 Task: Open Card Career Development Planning in Board IT Risk Management to Workspace Computer Networking and add a team member Softage.1@softage.net, a label Blue, a checklist Brand Storytelling, an attachment from your computer, a color Blue and finally, add a card description 'Create and send out employee engagement survey on company culture' and a comment 'Since this item requires input from multiple team members, let us make sure everyone is on the same page before moving forward.'. Add a start date 'Jan 05, 1900' with a due date 'Jan 12, 1900'
Action: Mouse moved to (110, 56)
Screenshot: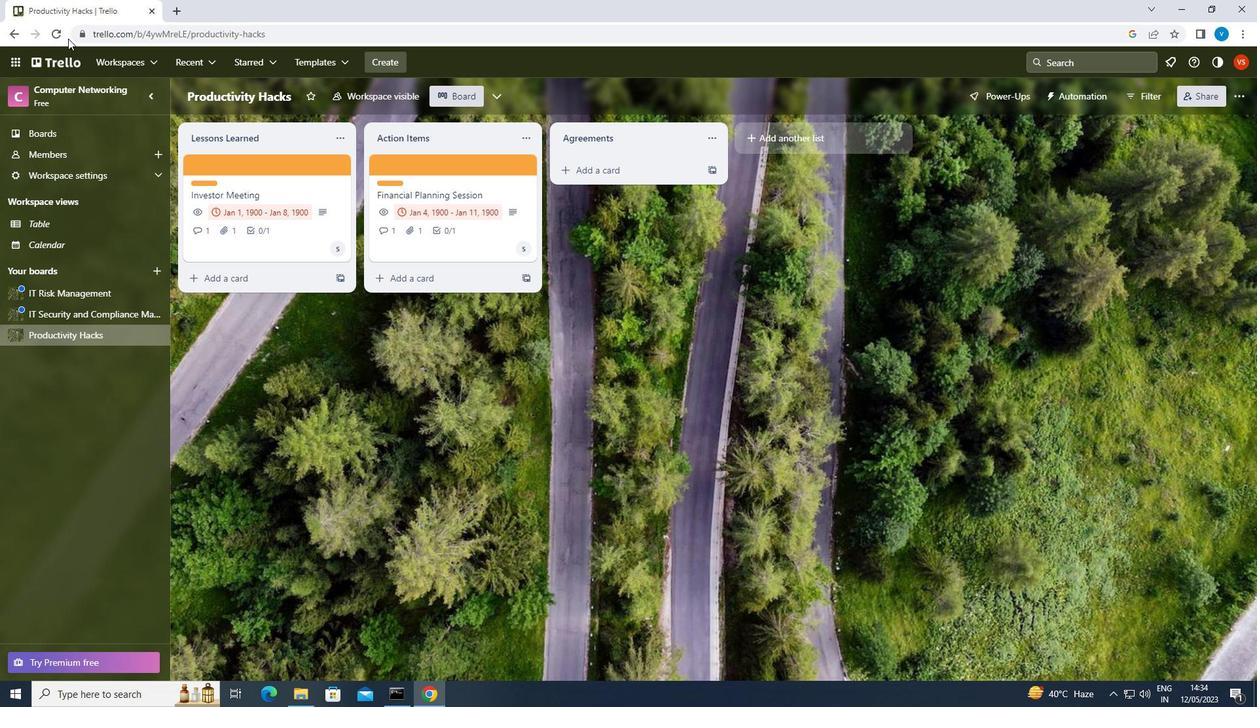 
Action: Mouse pressed left at (110, 56)
Screenshot: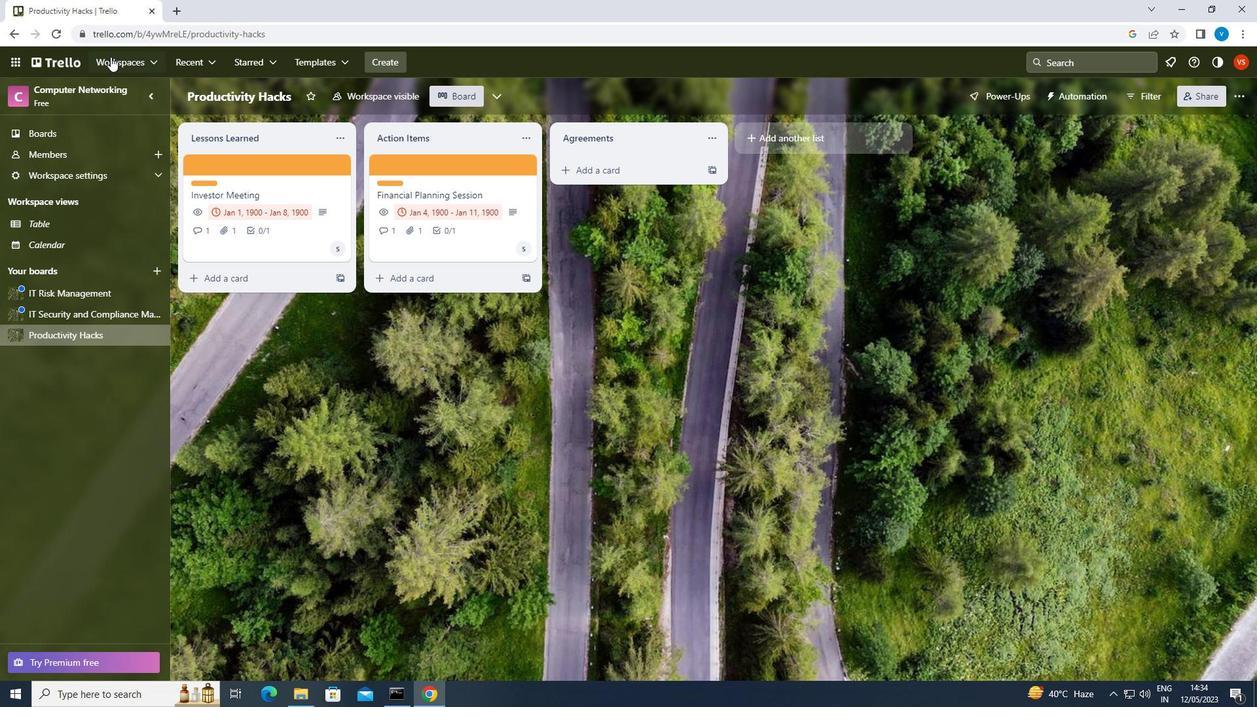 
Action: Mouse moved to (182, 387)
Screenshot: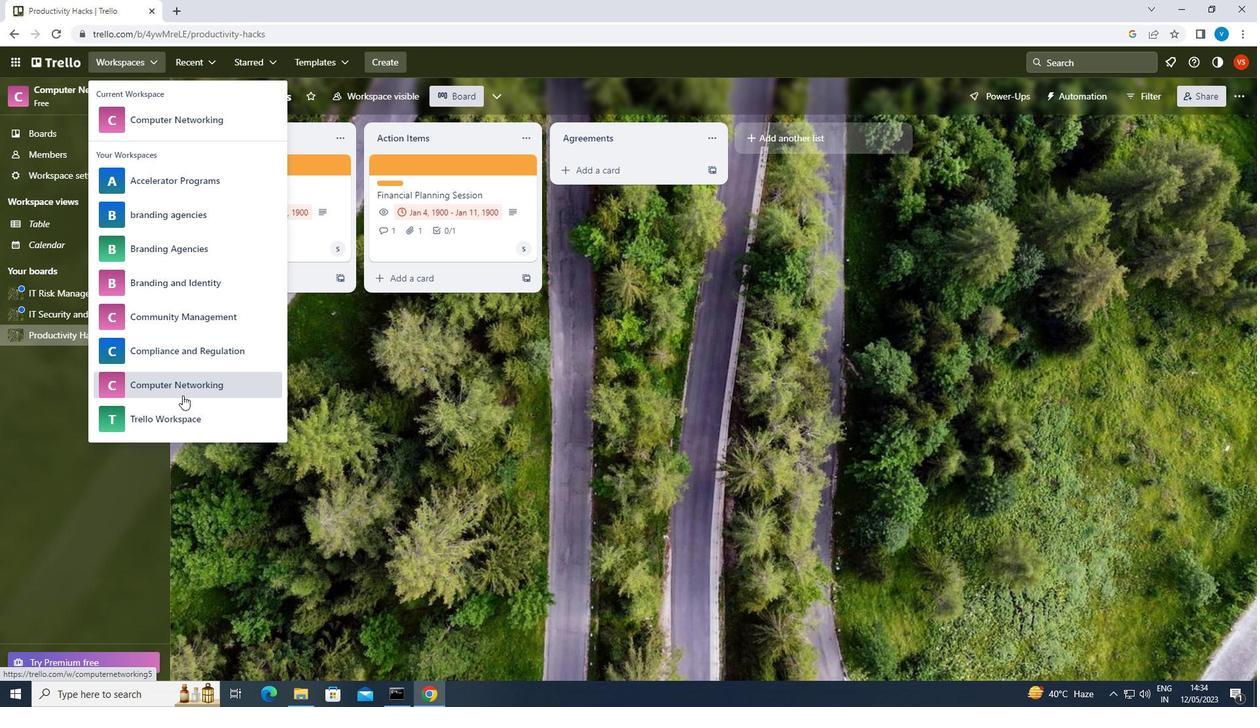 
Action: Mouse pressed left at (182, 387)
Screenshot: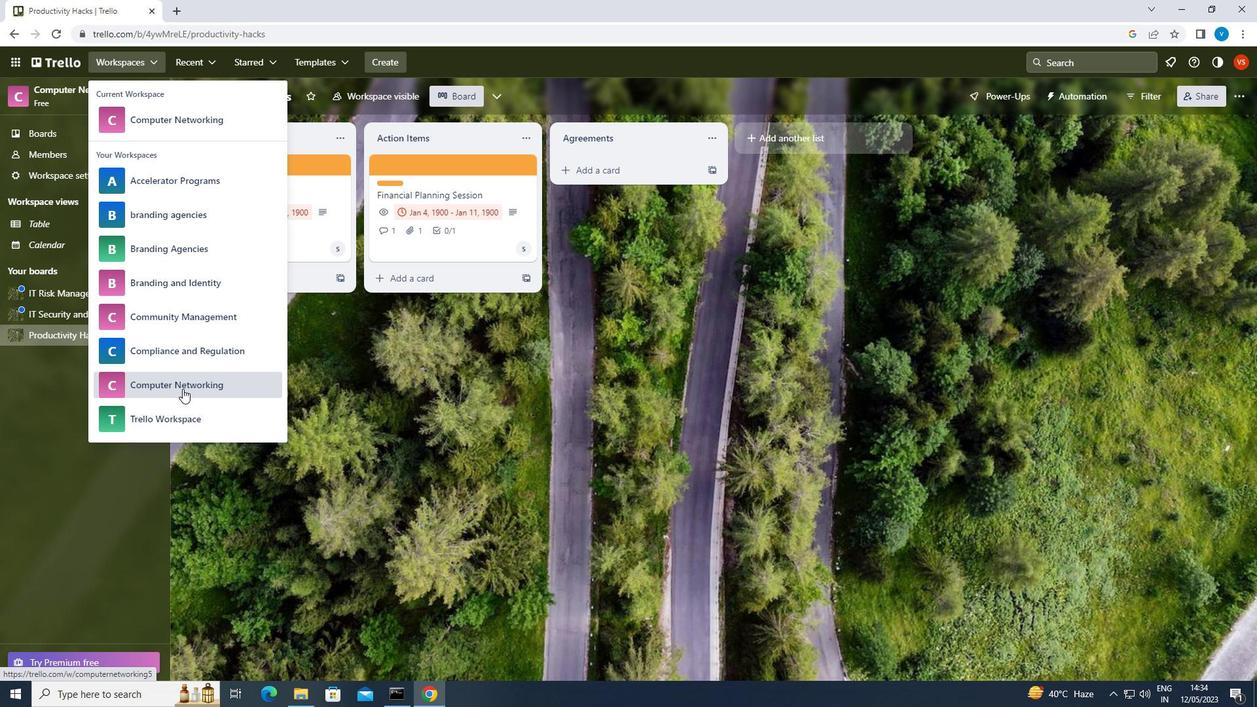 
Action: Mouse moved to (968, 531)
Screenshot: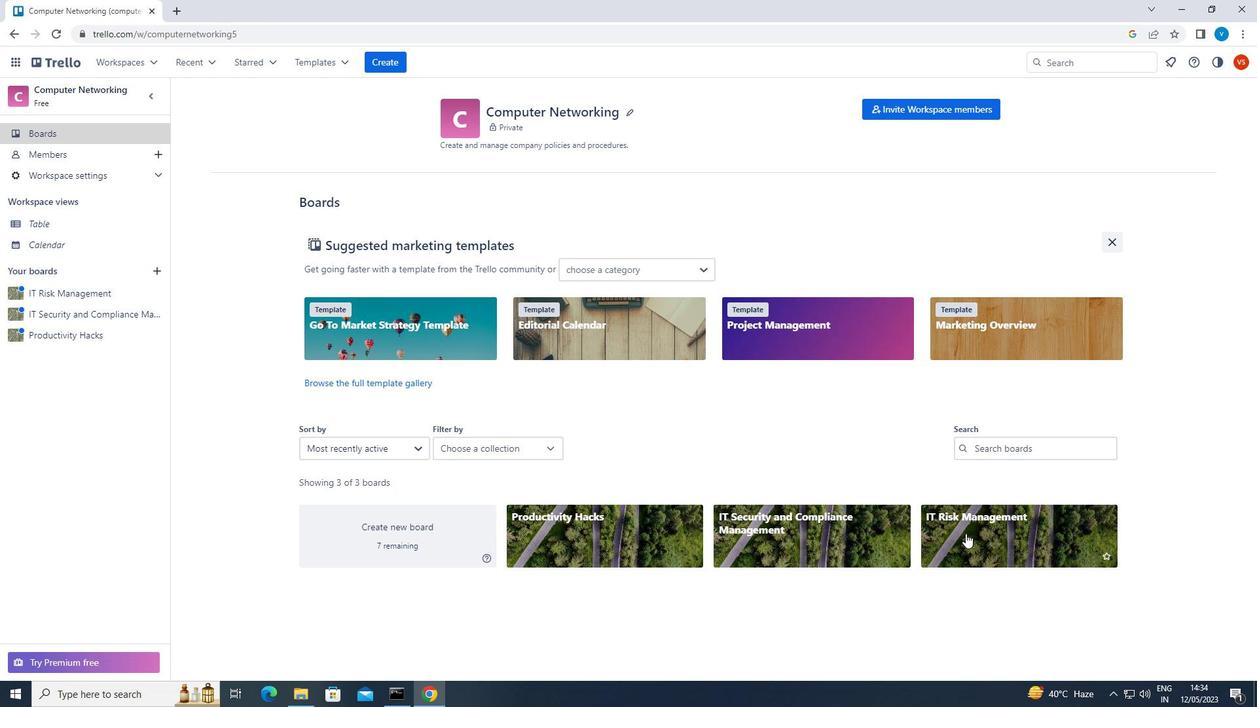 
Action: Mouse pressed left at (968, 531)
Screenshot: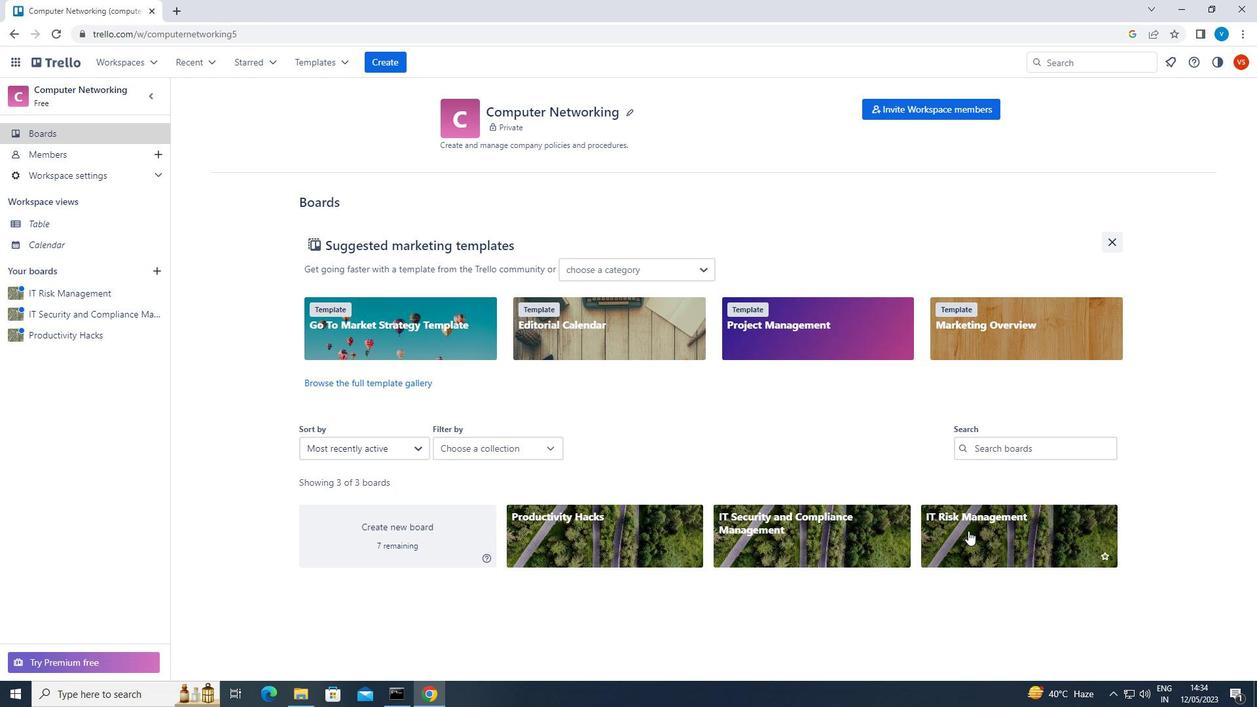 
Action: Mouse moved to (481, 163)
Screenshot: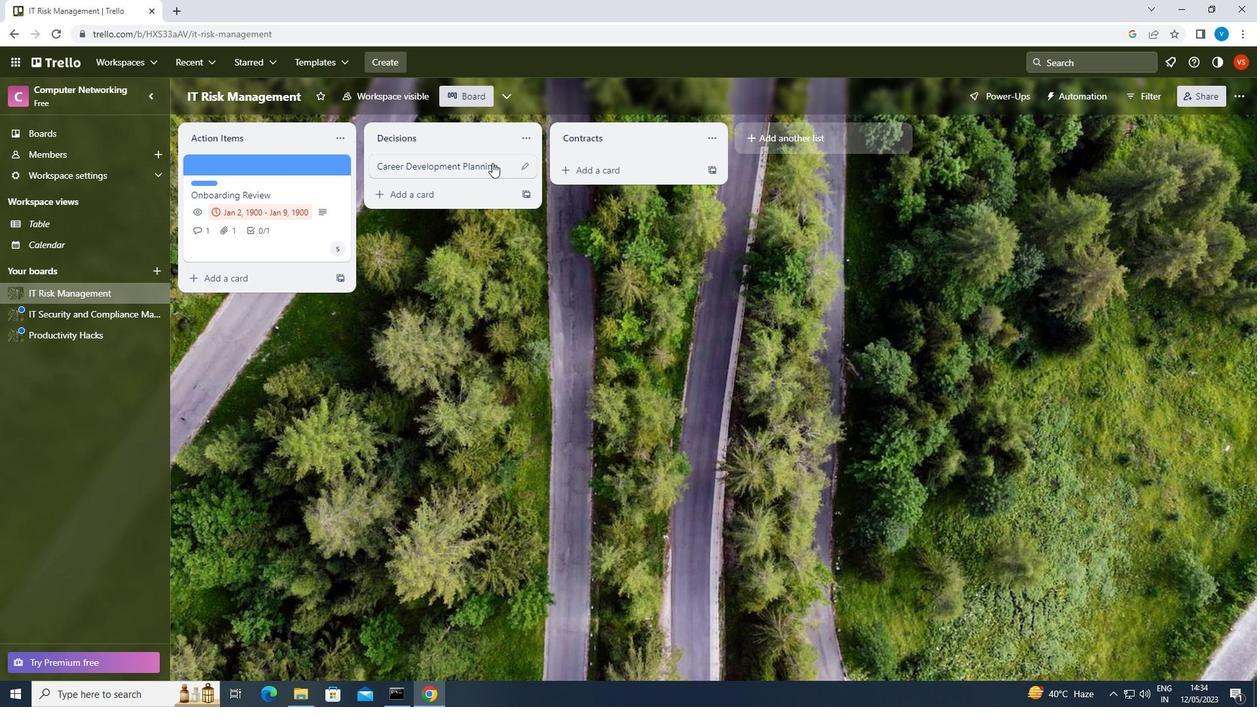 
Action: Mouse pressed left at (481, 163)
Screenshot: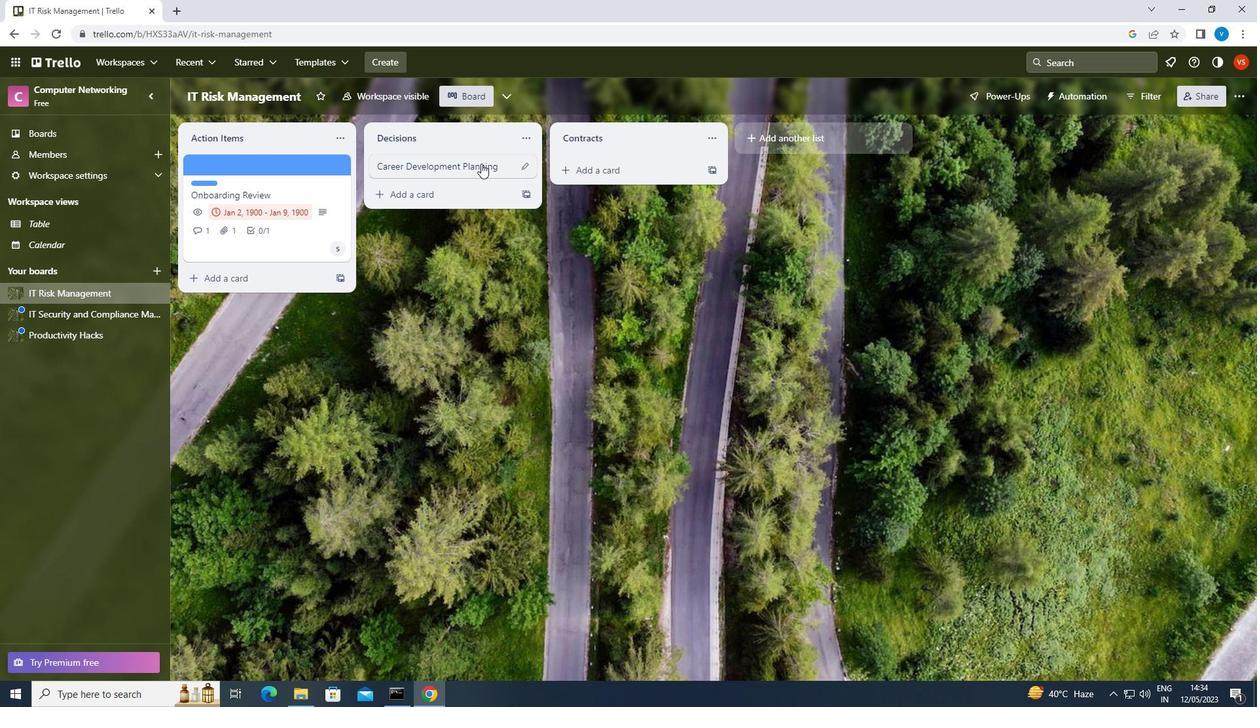 
Action: Mouse moved to (804, 215)
Screenshot: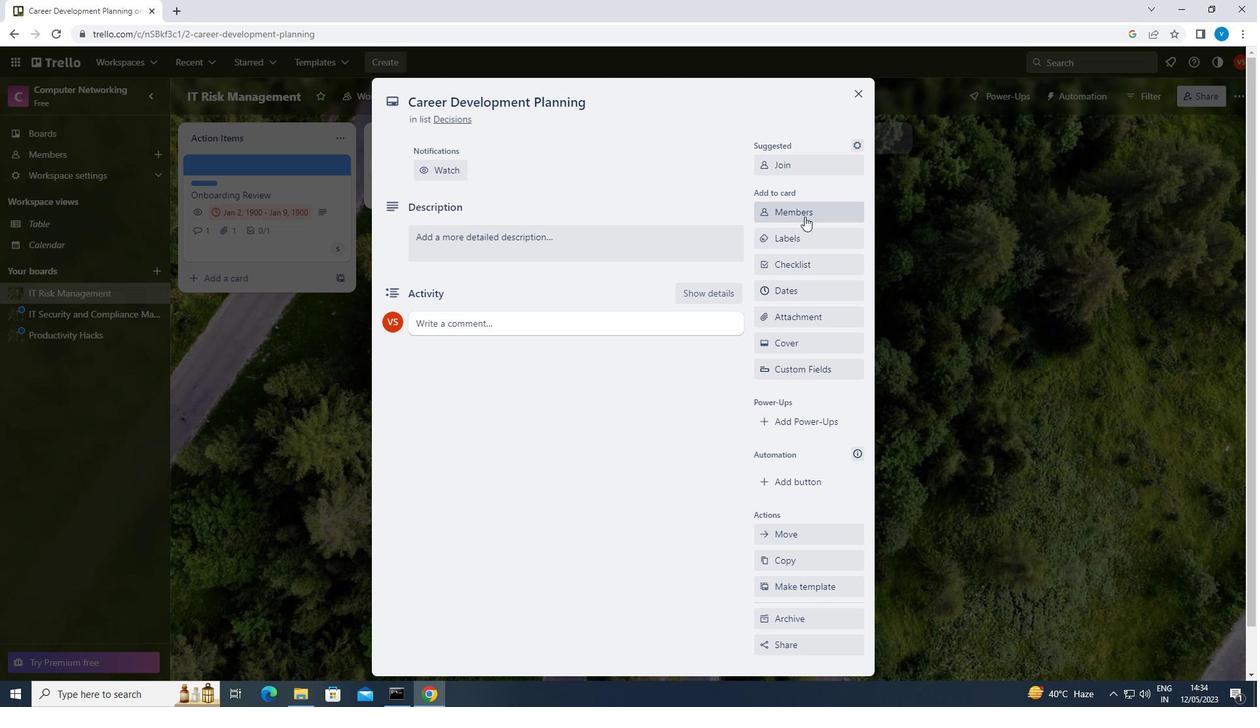 
Action: Mouse pressed left at (804, 215)
Screenshot: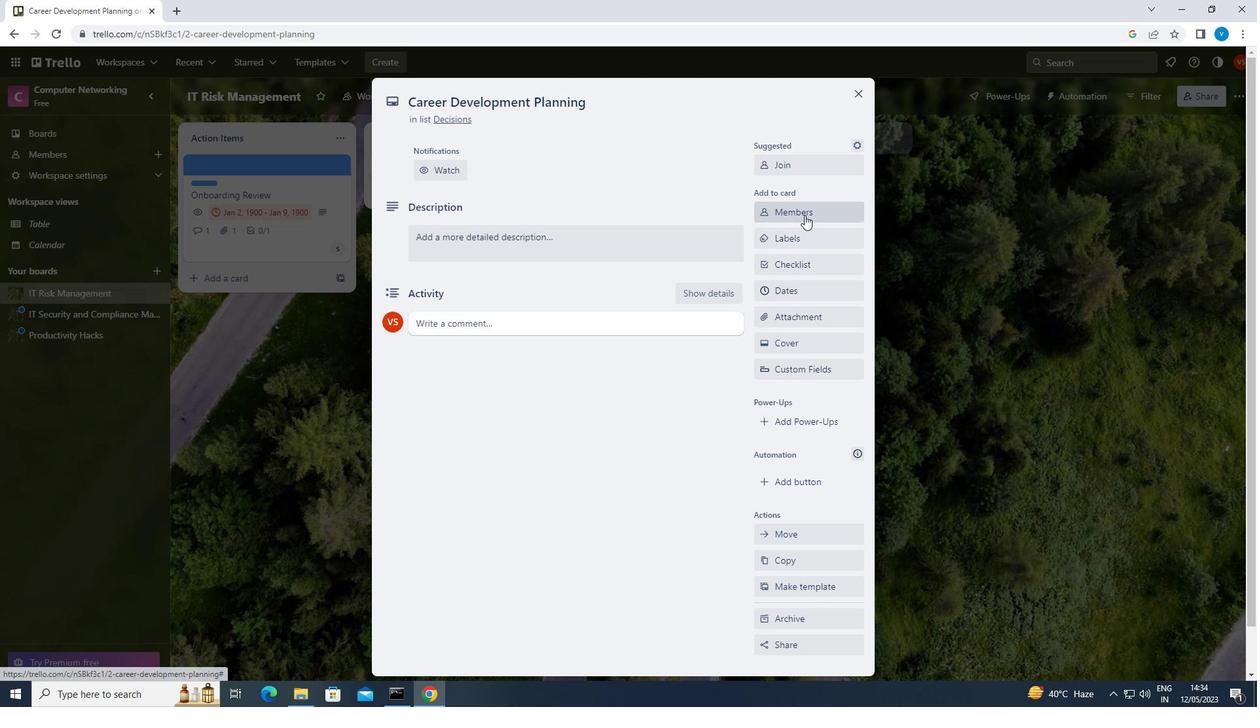 
Action: Key pressed <Key.shift>SOFTAGE.1<Key.shift>@SOFTAGE.NET
Screenshot: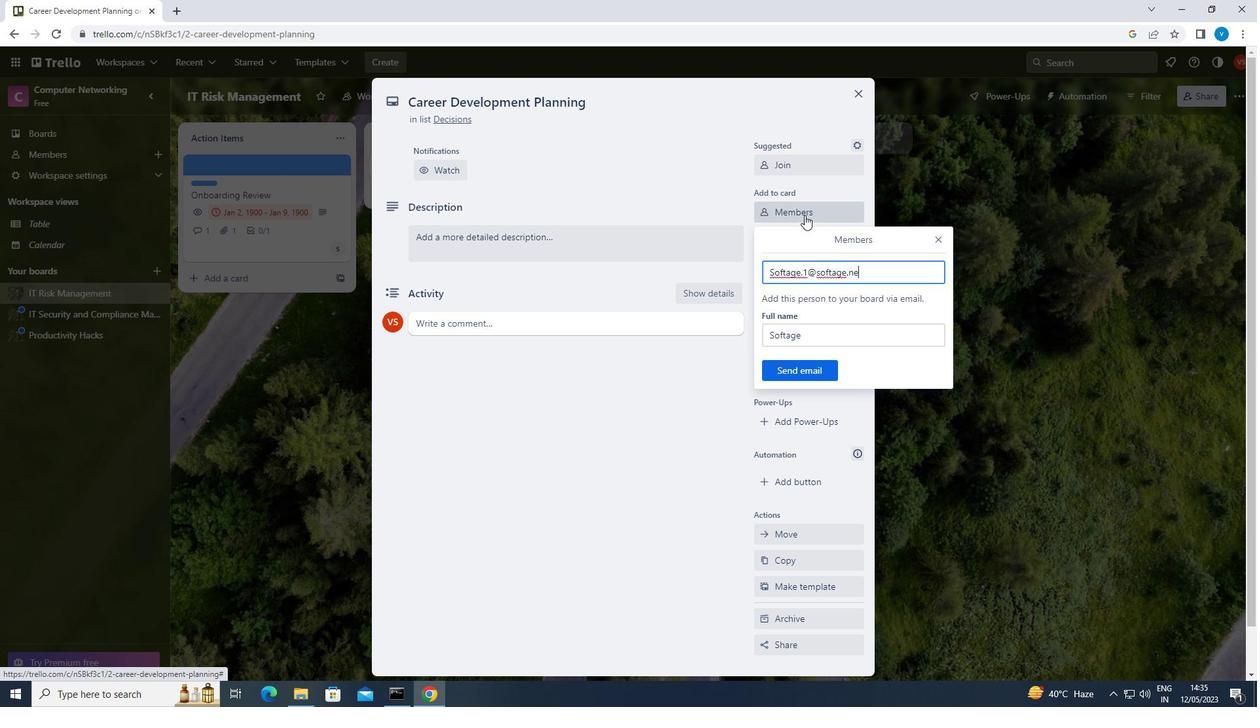 
Action: Mouse moved to (806, 376)
Screenshot: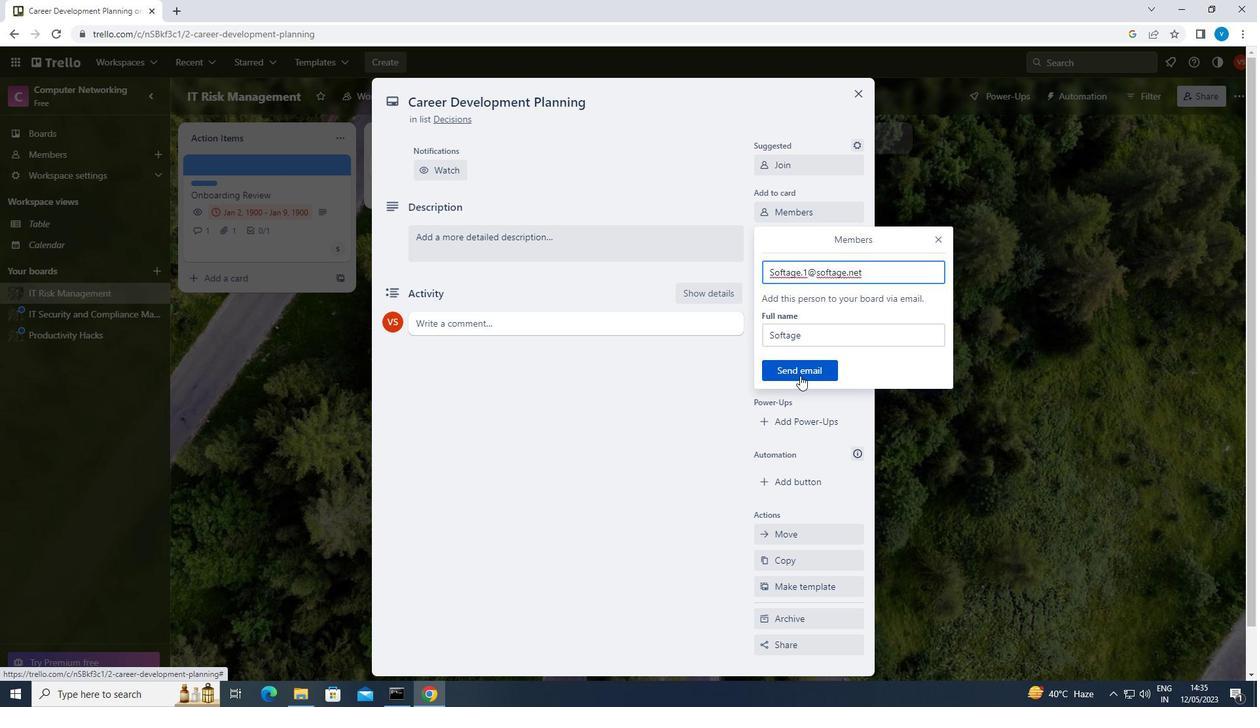 
Action: Mouse pressed left at (806, 376)
Screenshot: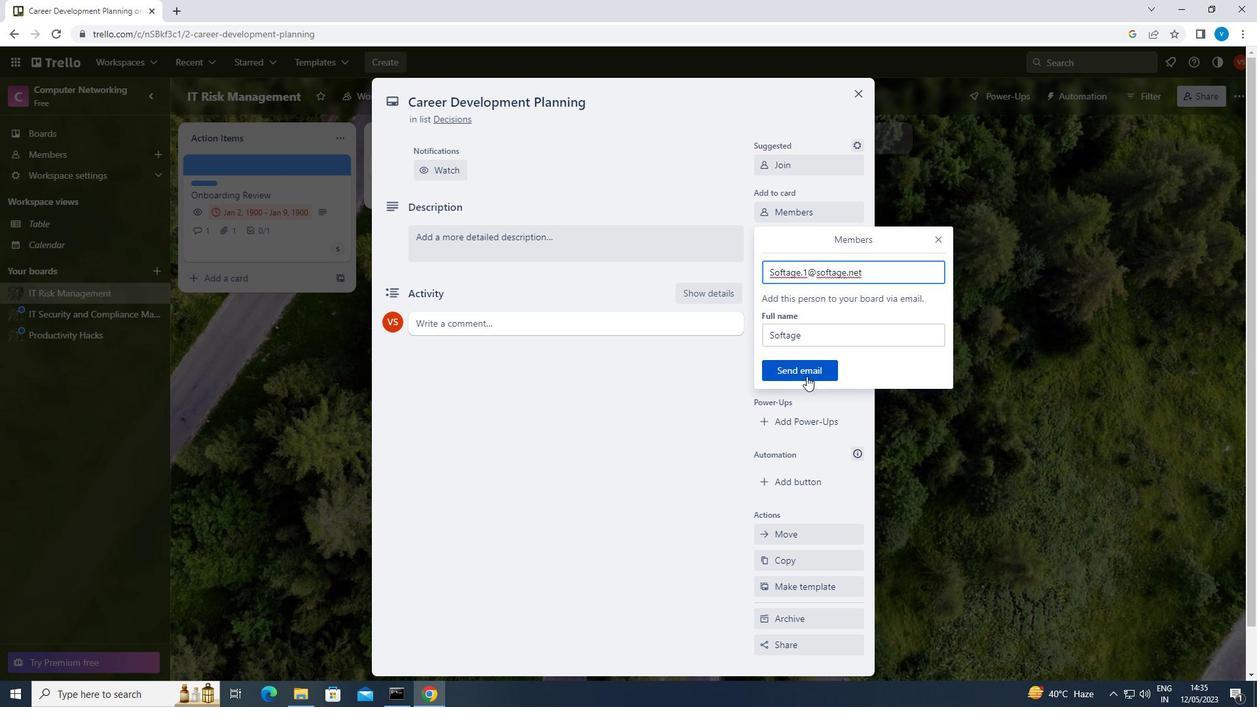 
Action: Mouse moved to (828, 244)
Screenshot: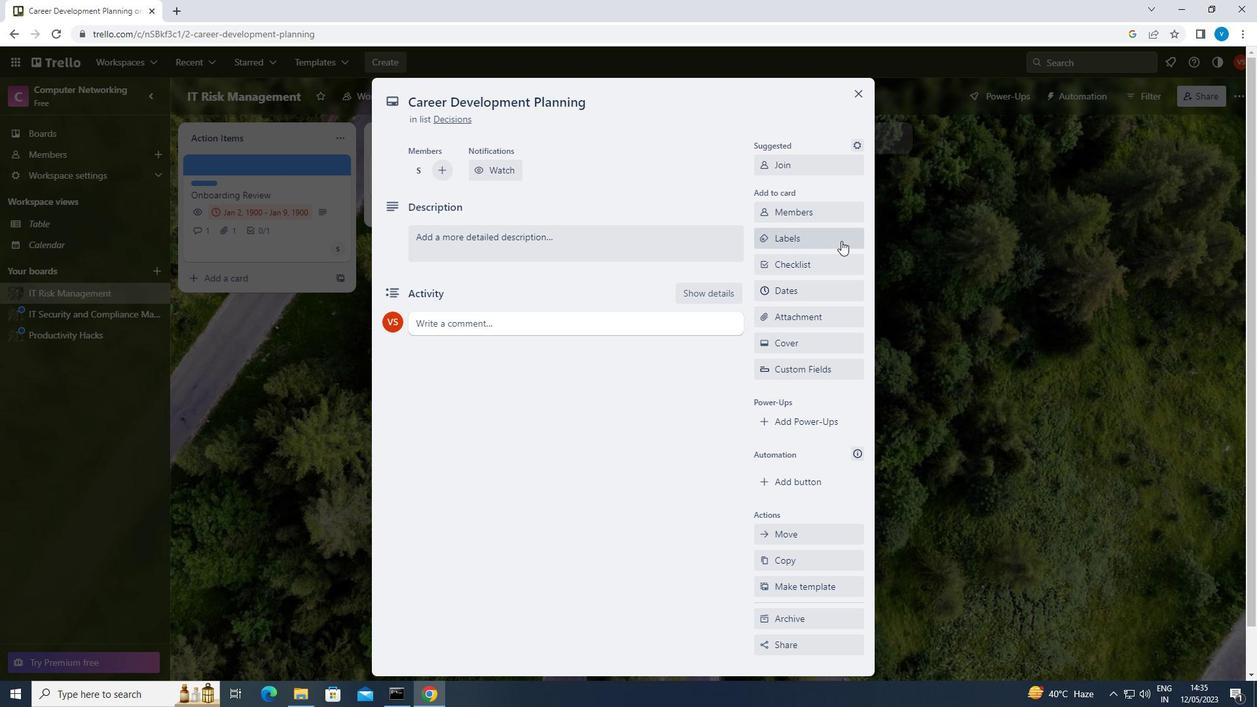 
Action: Mouse pressed left at (828, 244)
Screenshot: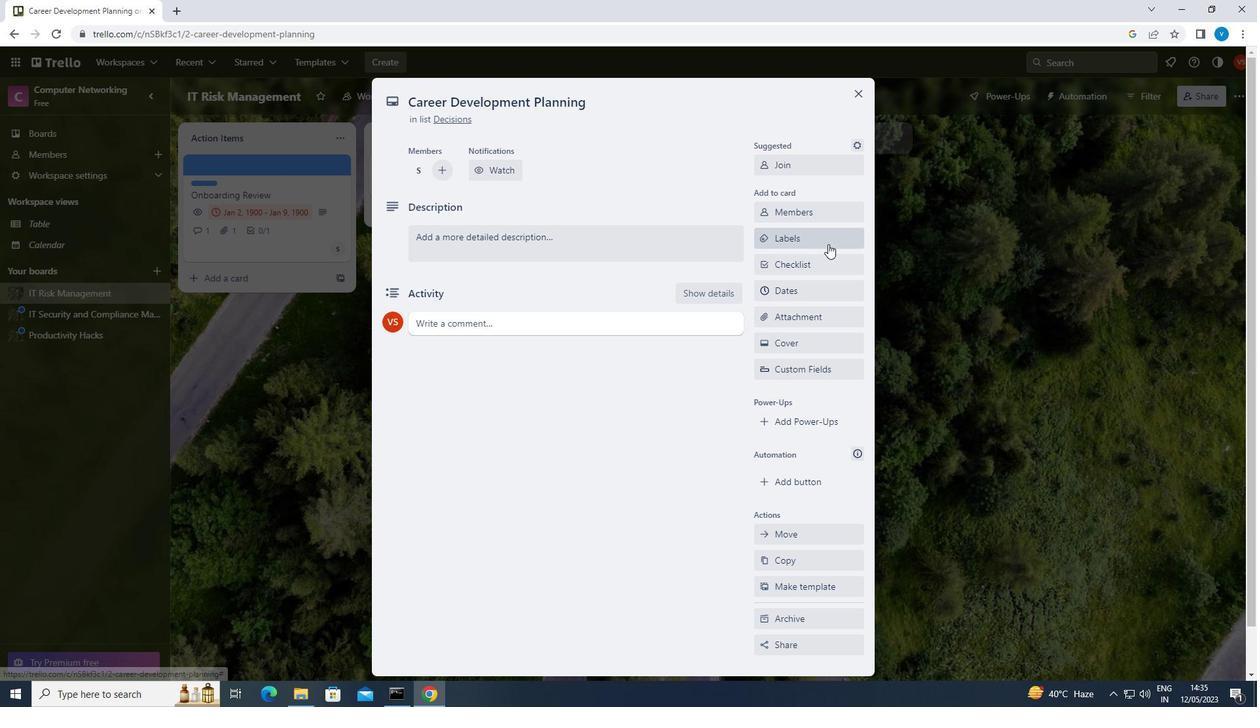 
Action: Mouse moved to (829, 458)
Screenshot: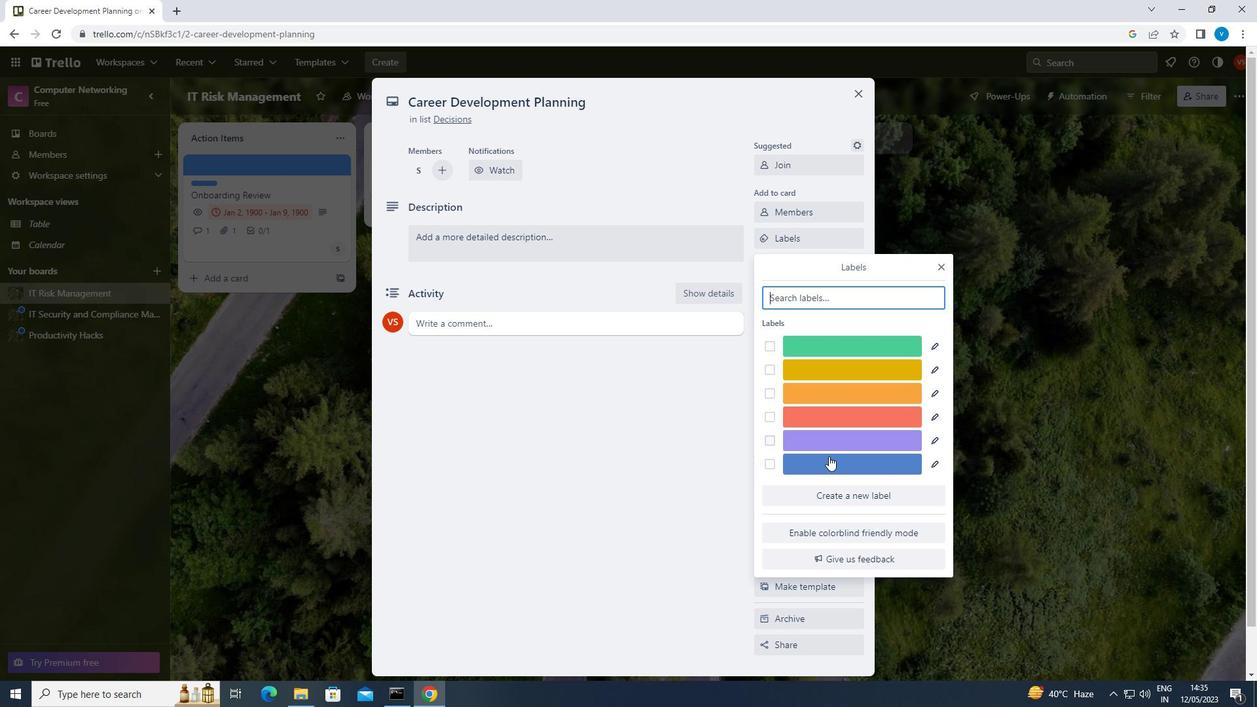 
Action: Mouse pressed left at (829, 458)
Screenshot: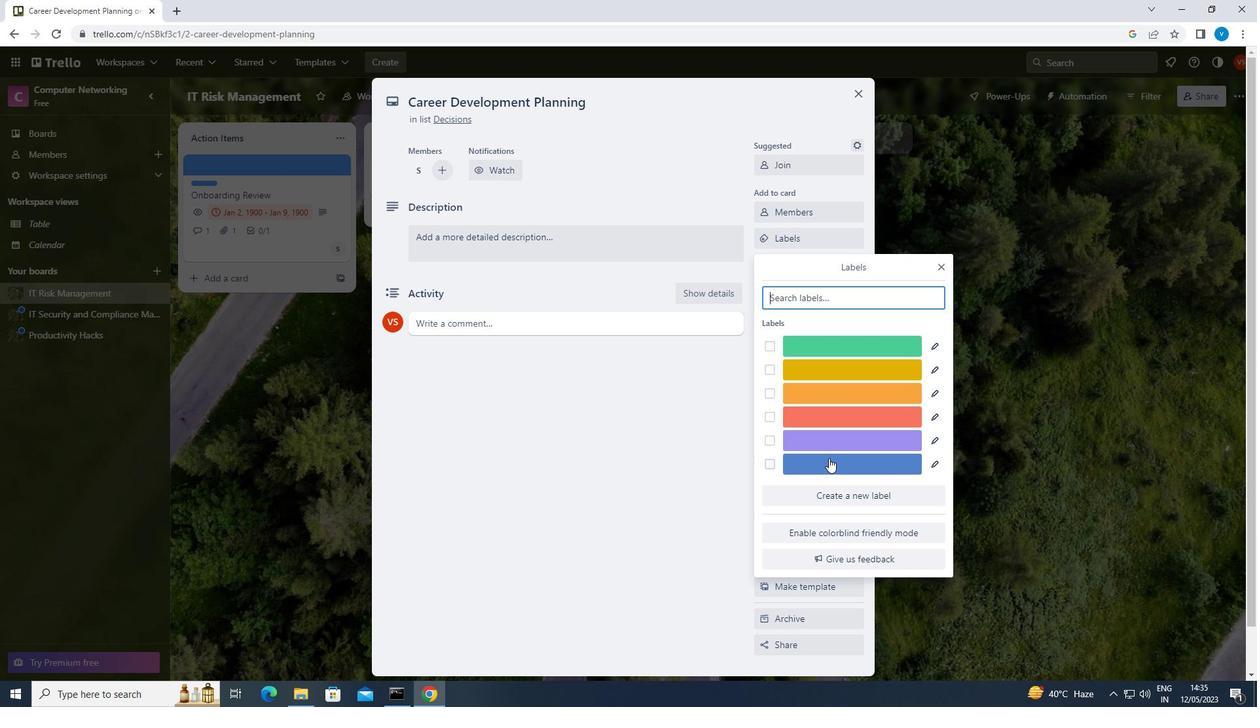
Action: Mouse moved to (942, 267)
Screenshot: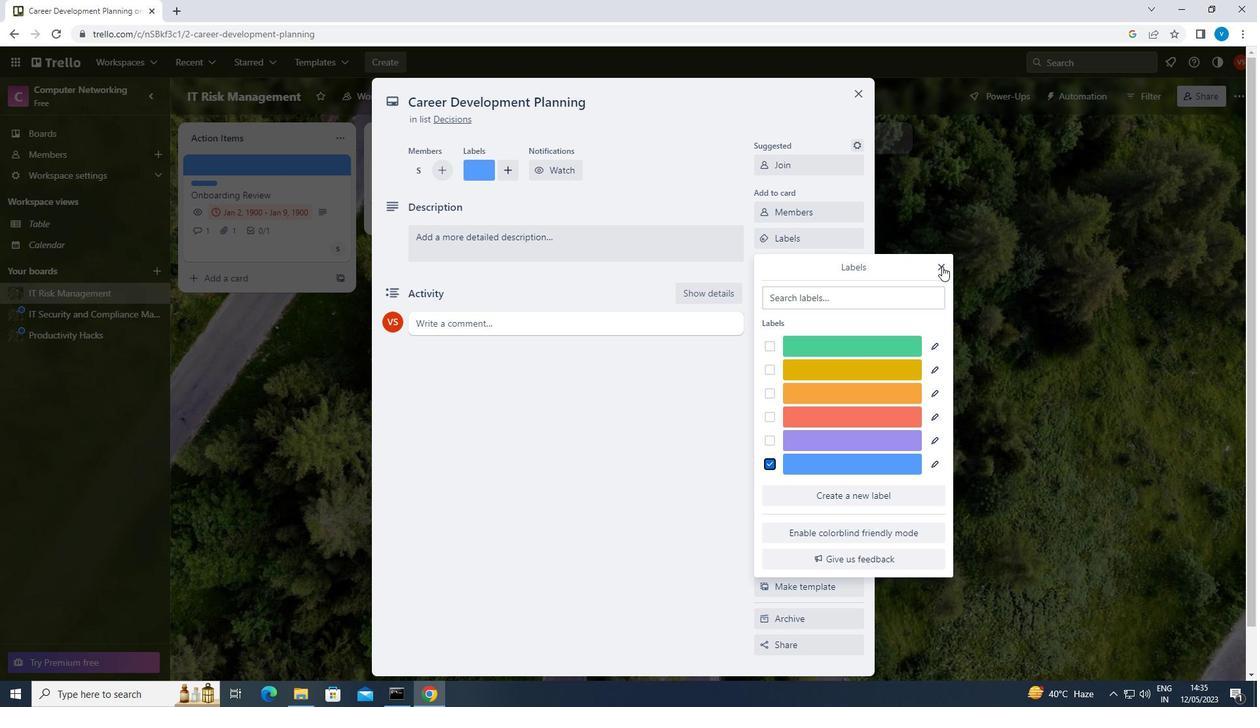 
Action: Mouse pressed left at (942, 267)
Screenshot: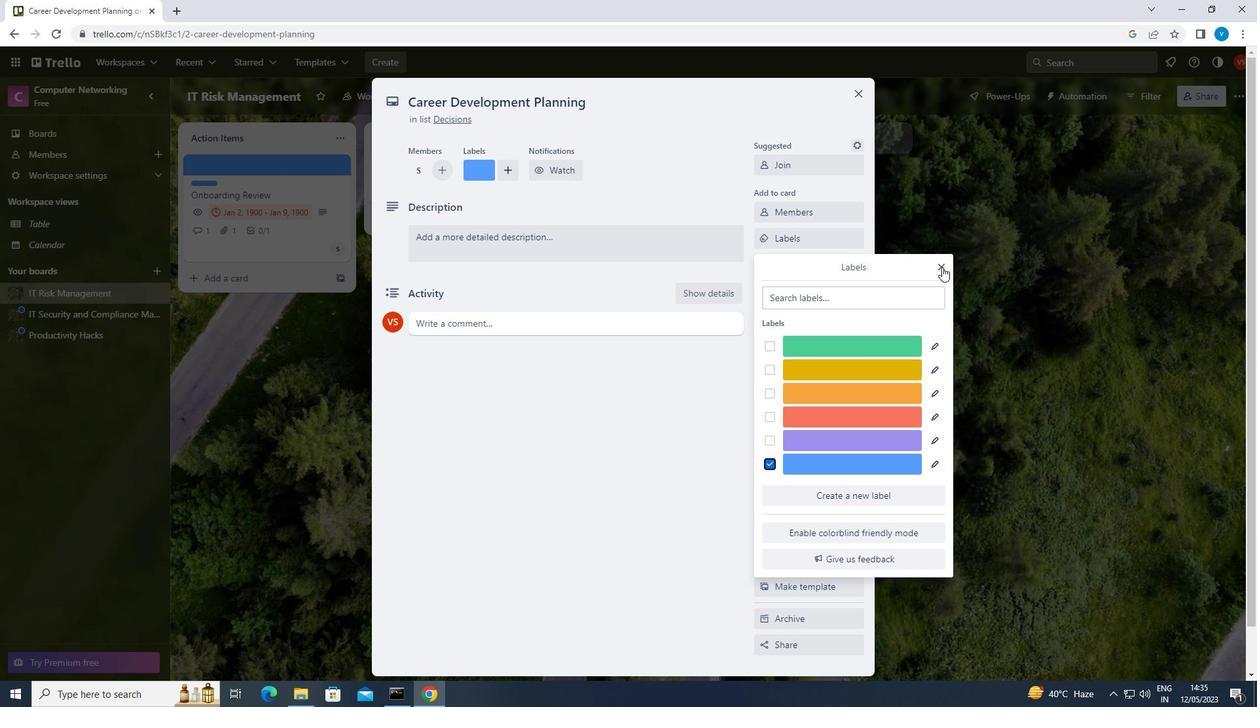 
Action: Mouse moved to (831, 266)
Screenshot: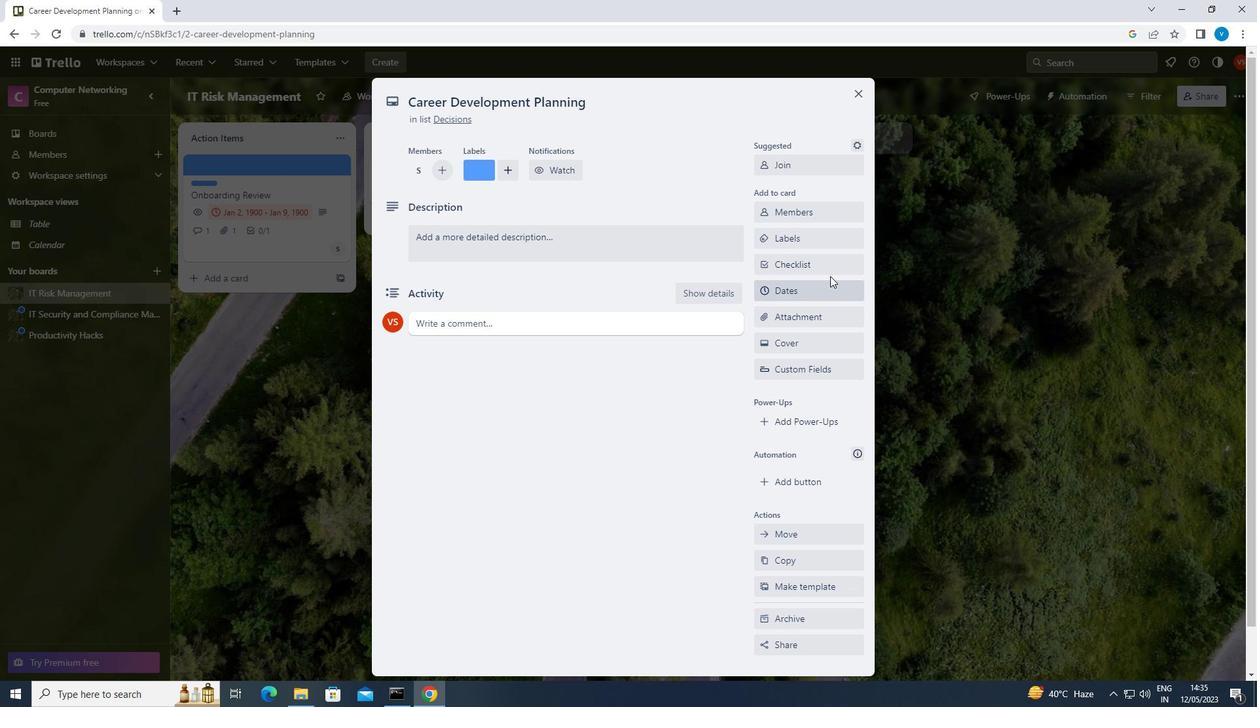 
Action: Mouse pressed left at (831, 266)
Screenshot: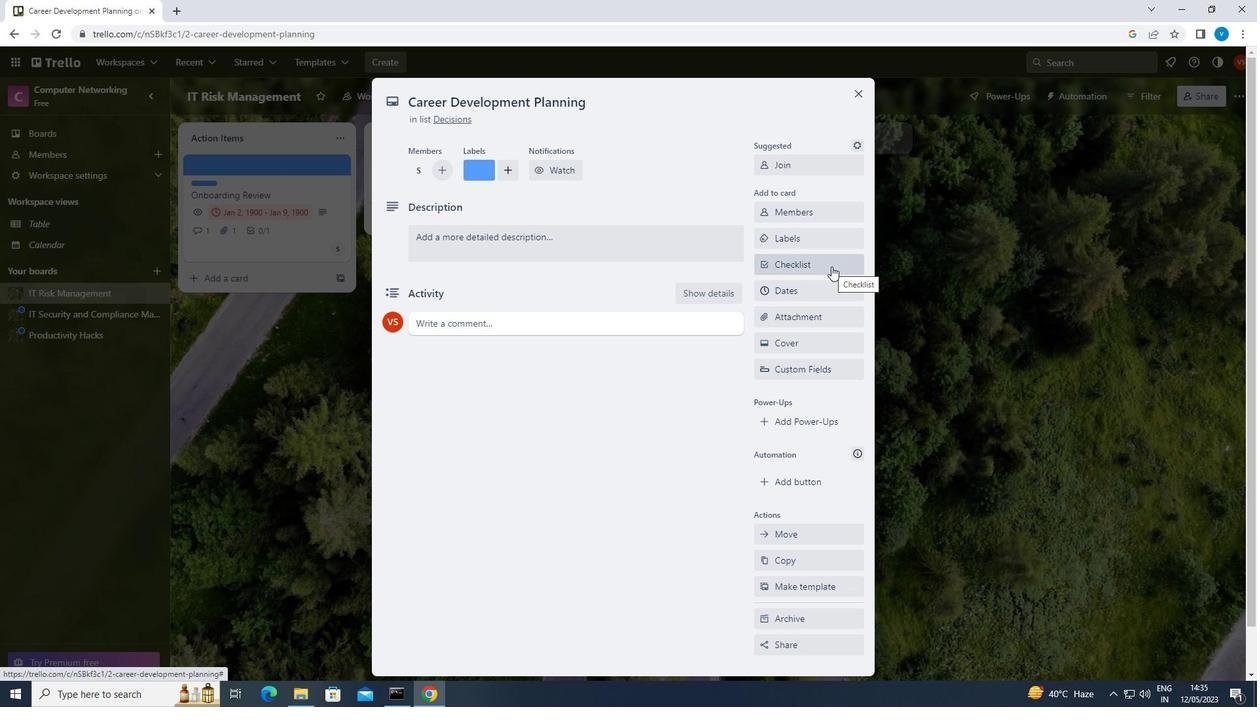 
Action: Mouse moved to (779, 409)
Screenshot: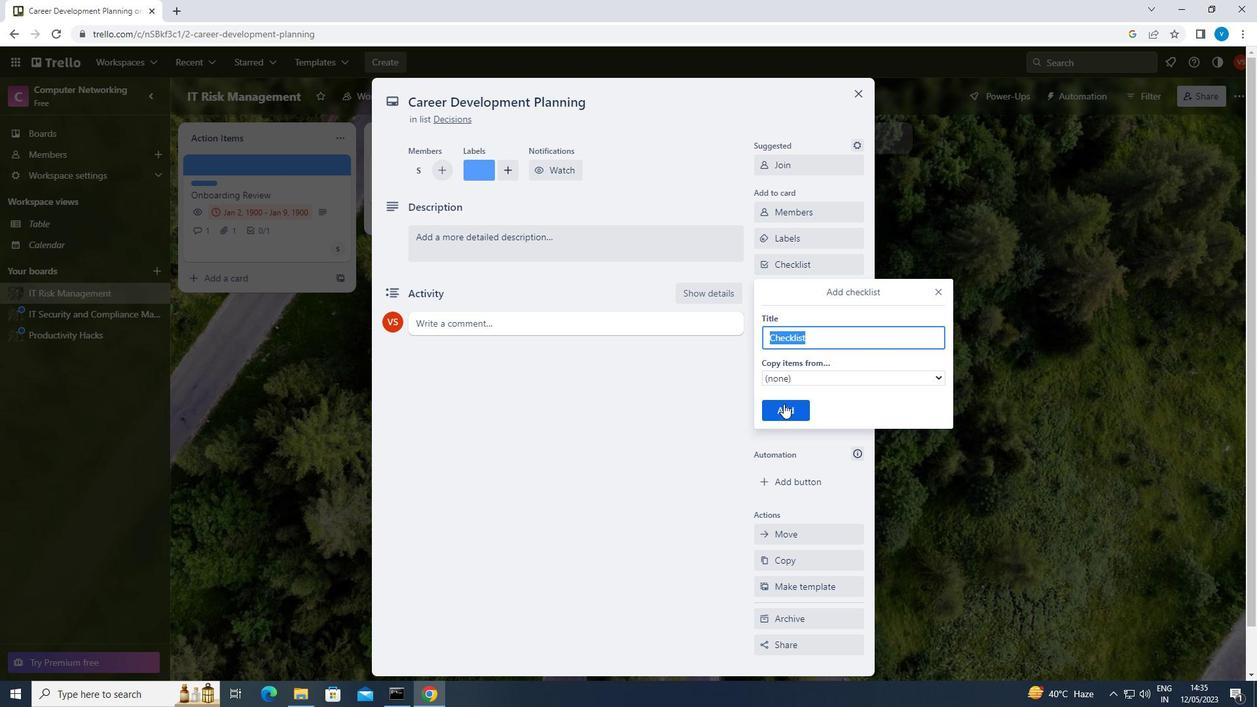 
Action: Mouse pressed left at (779, 409)
Screenshot: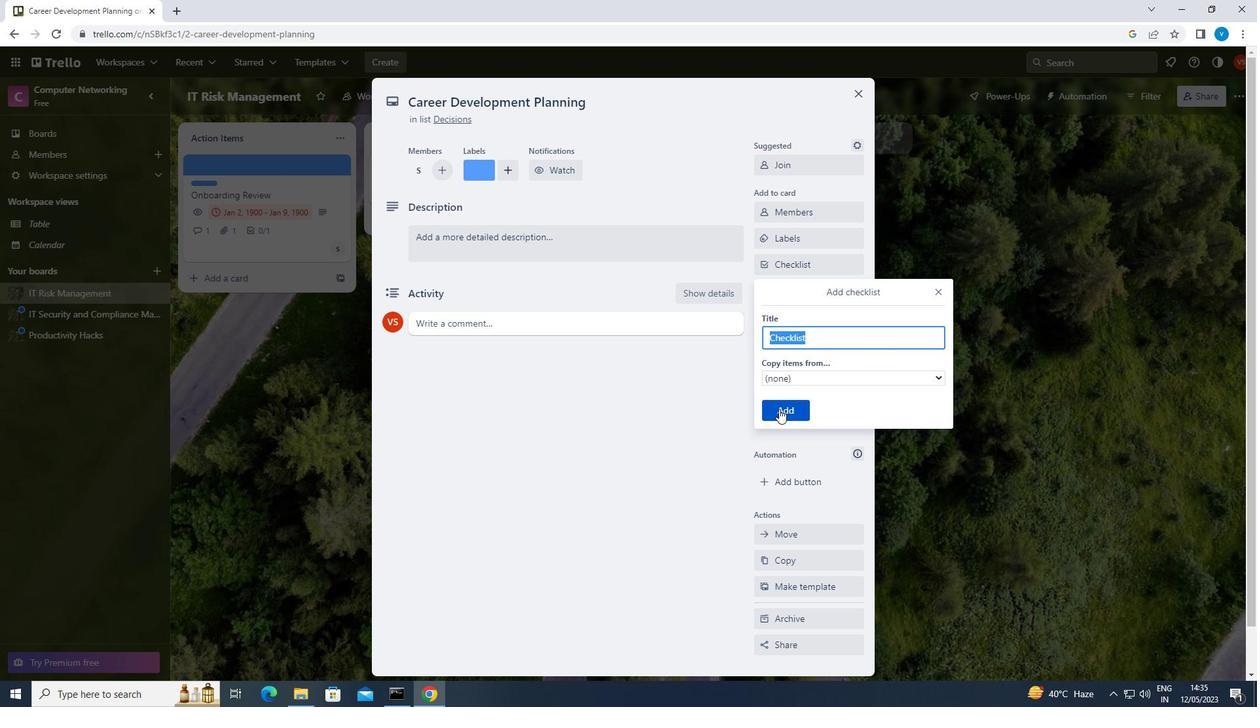 
Action: Mouse moved to (624, 345)
Screenshot: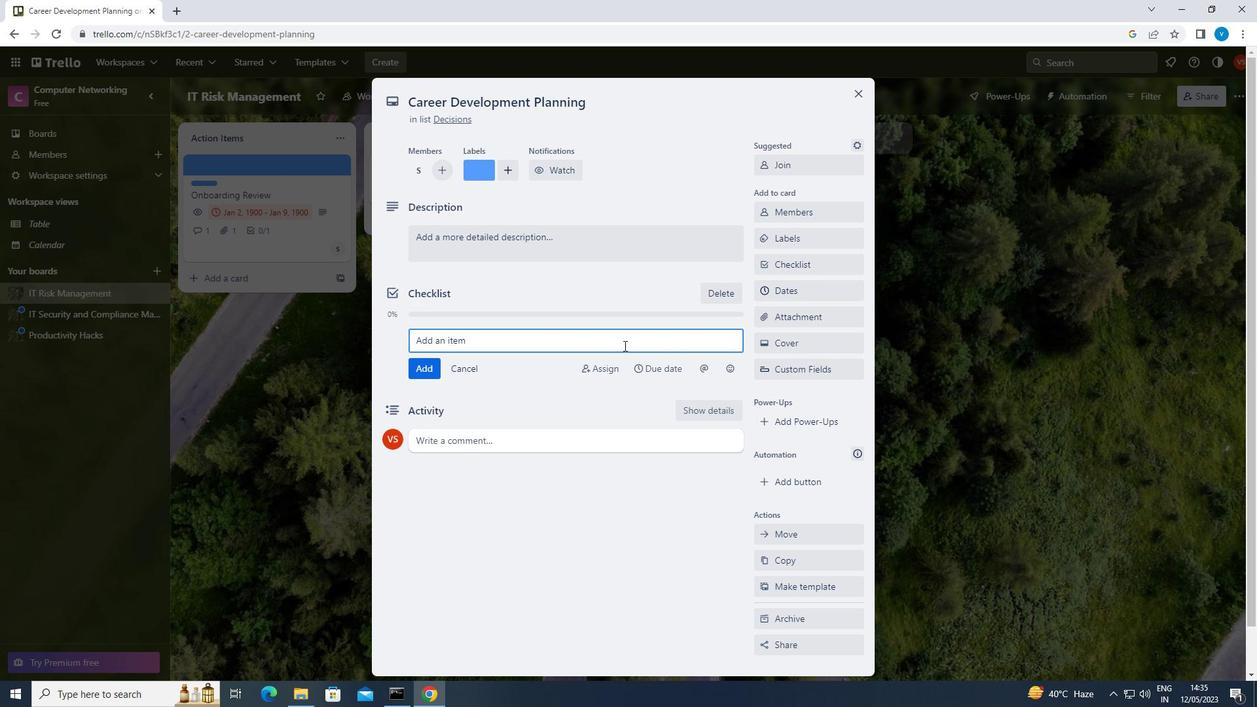 
Action: Key pressed <Key.shift>BRAND<Key.space><Key.shift>STORYTELLING
Screenshot: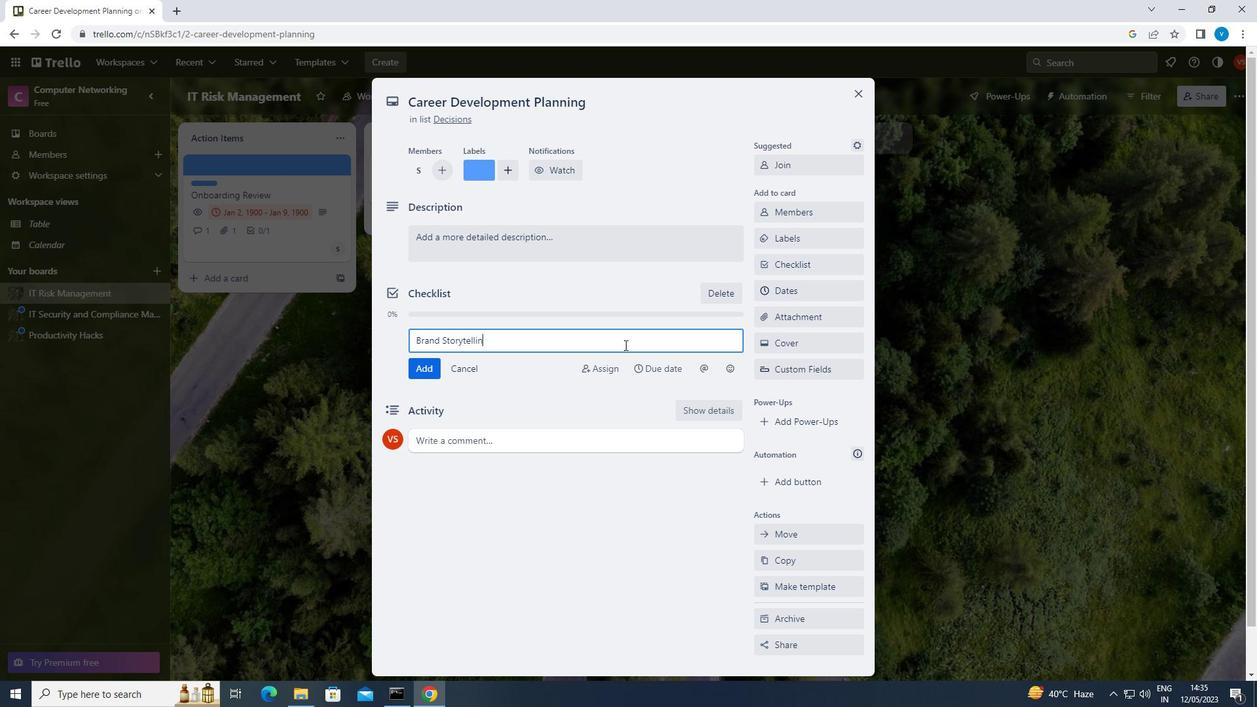 
Action: Mouse moved to (425, 366)
Screenshot: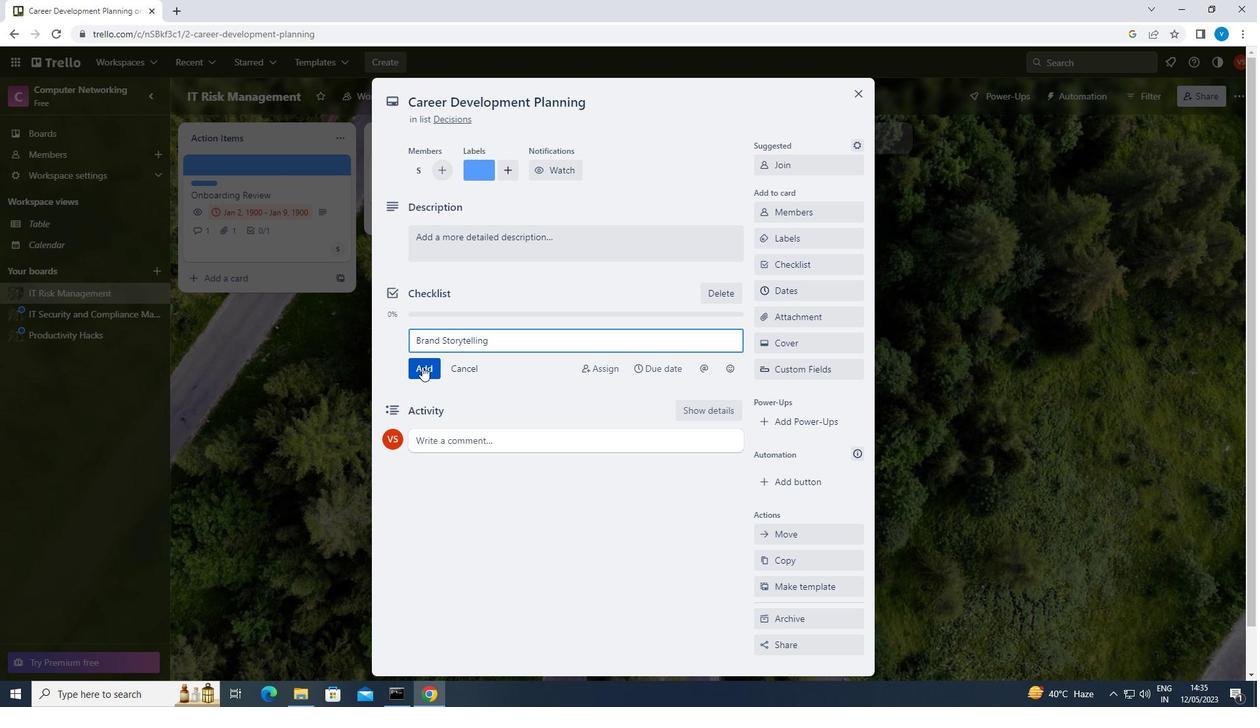 
Action: Mouse pressed left at (425, 366)
Screenshot: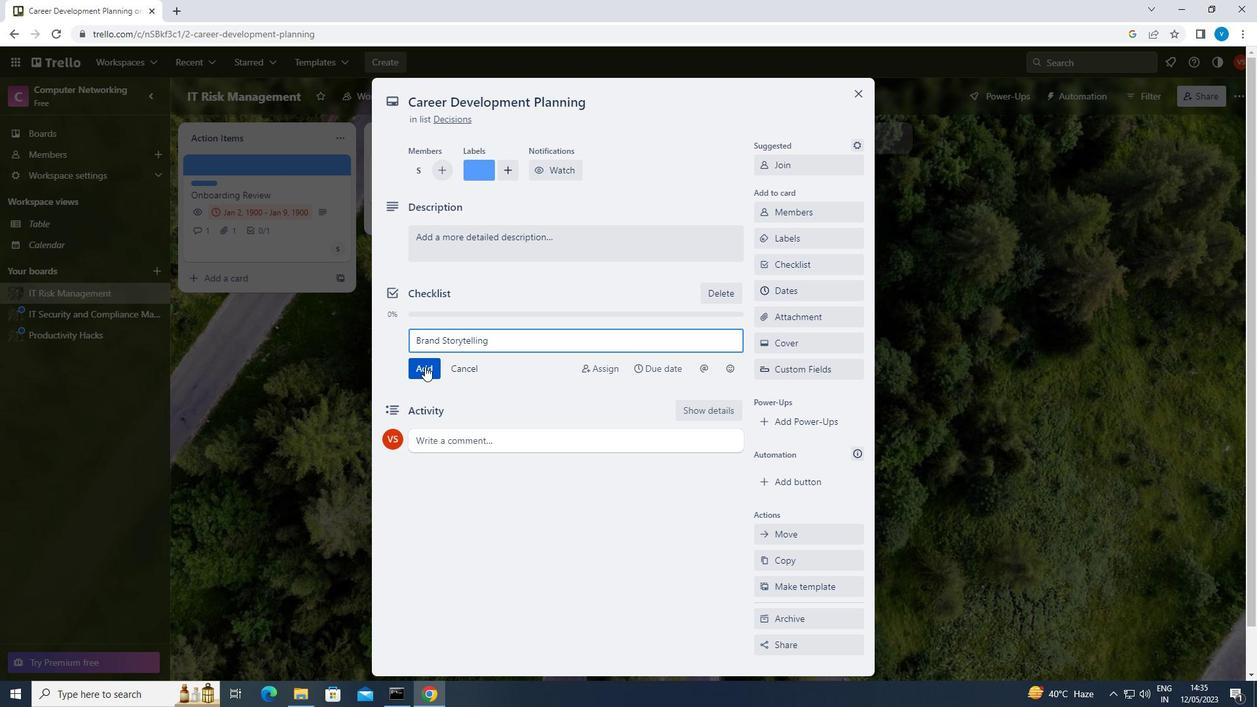 
Action: Mouse moved to (821, 315)
Screenshot: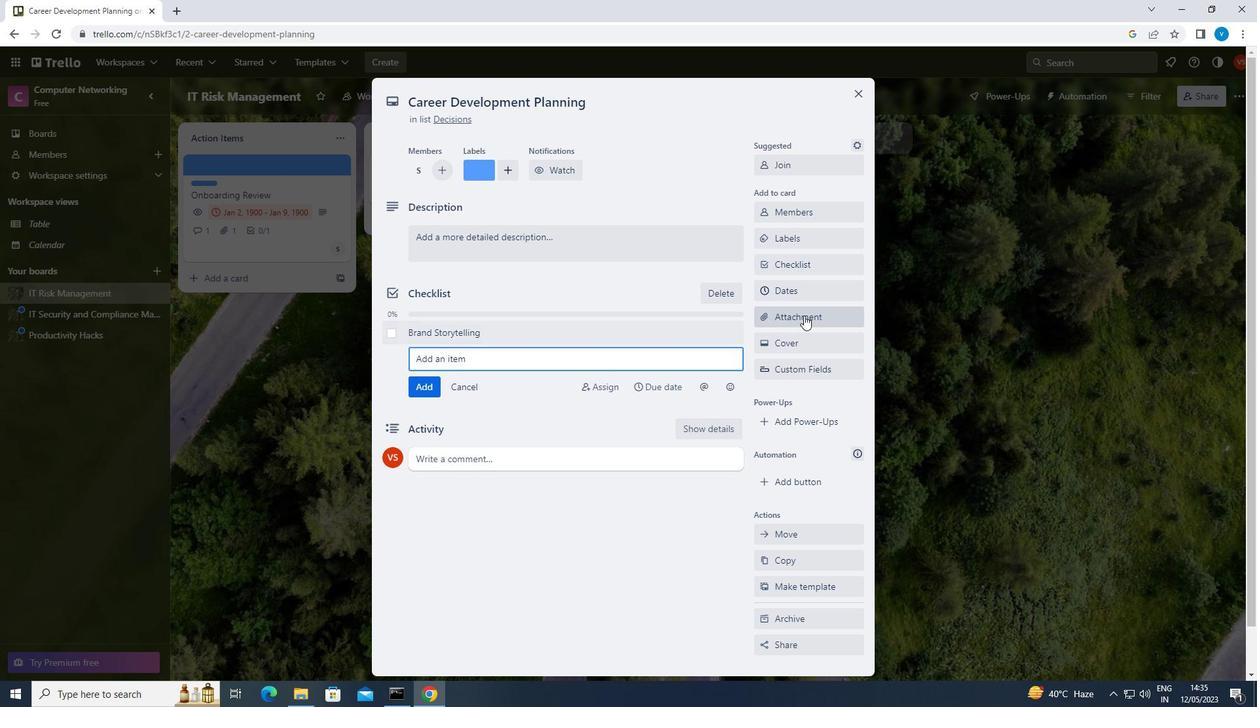 
Action: Mouse pressed left at (821, 315)
Screenshot: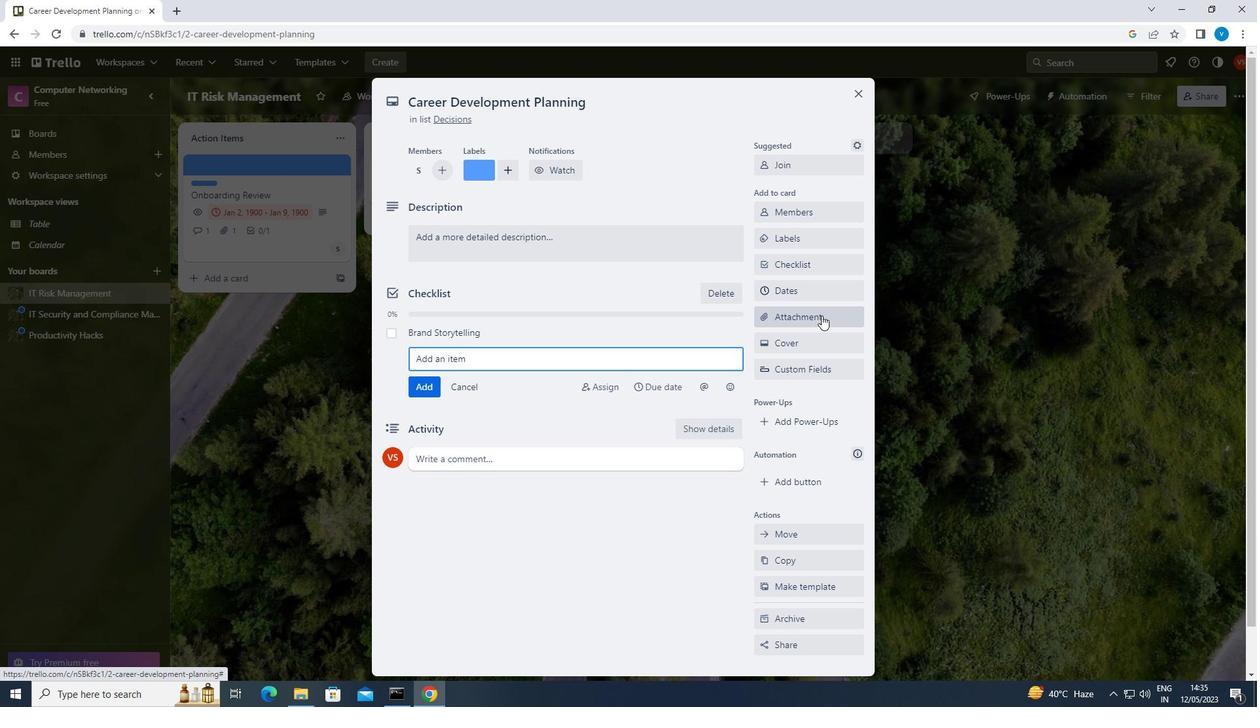 
Action: Mouse moved to (802, 371)
Screenshot: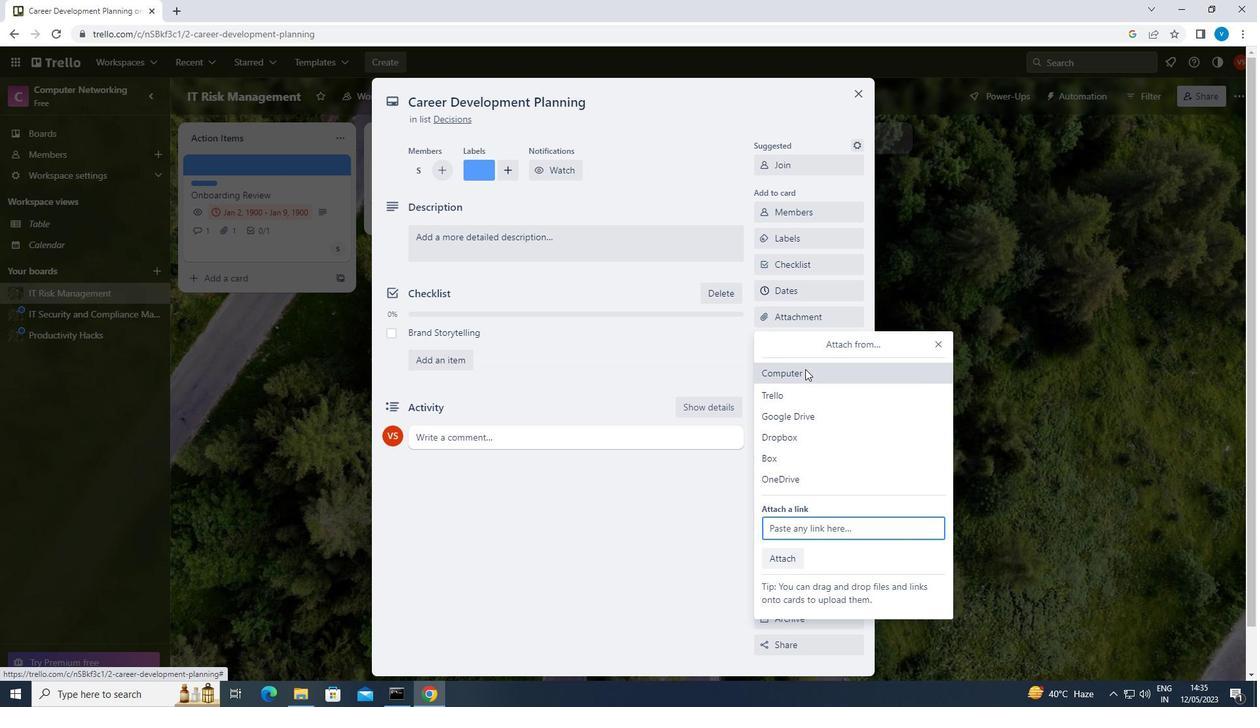 
Action: Mouse pressed left at (802, 371)
Screenshot: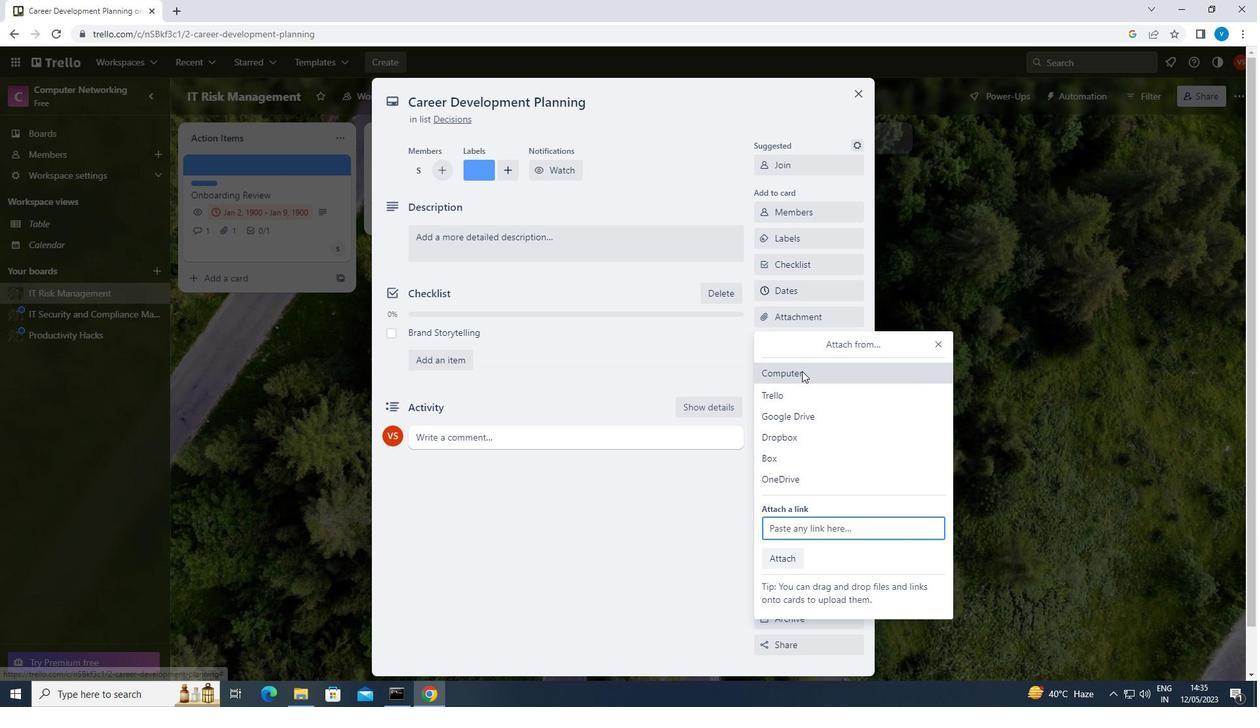 
Action: Mouse moved to (282, 219)
Screenshot: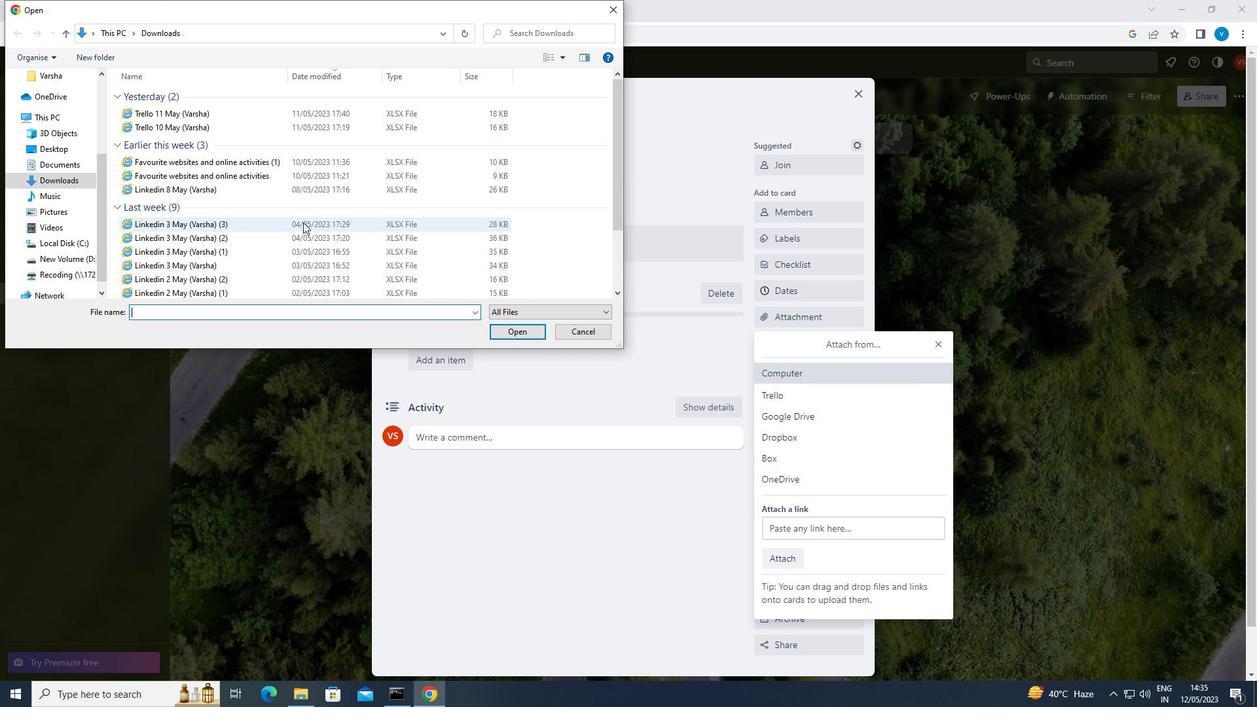 
Action: Mouse pressed left at (282, 219)
Screenshot: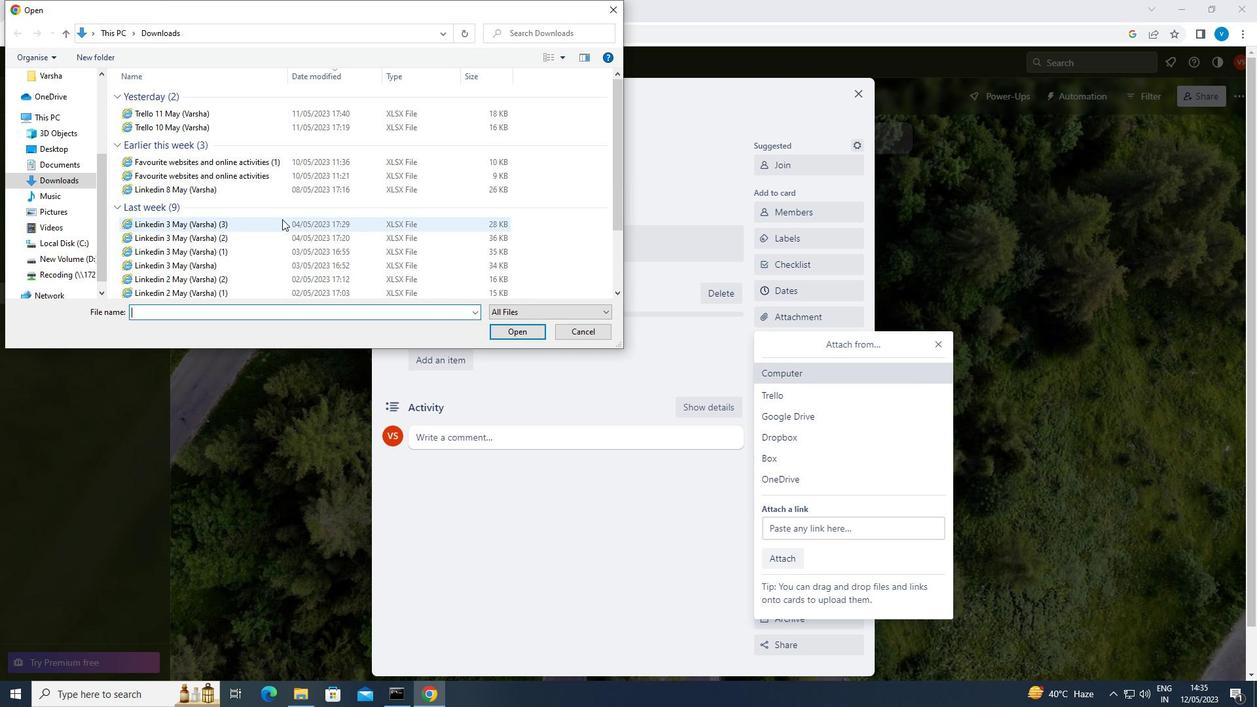 
Action: Mouse moved to (523, 332)
Screenshot: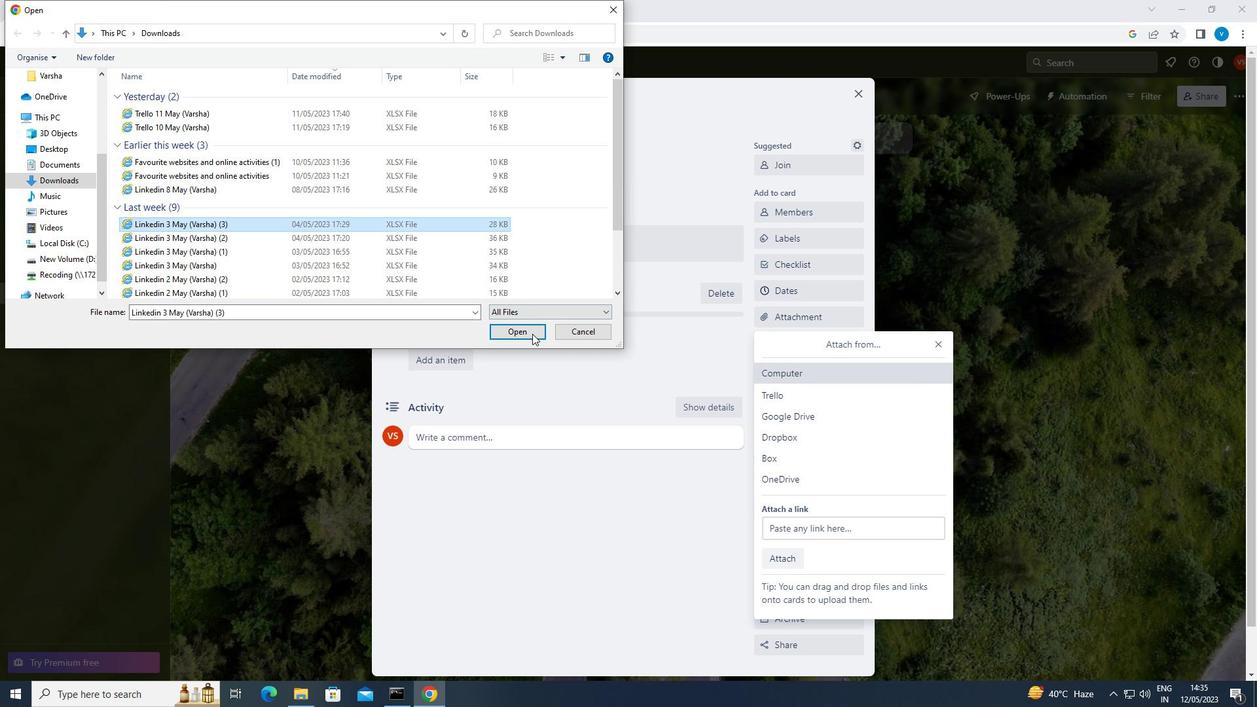 
Action: Mouse pressed left at (523, 332)
Screenshot: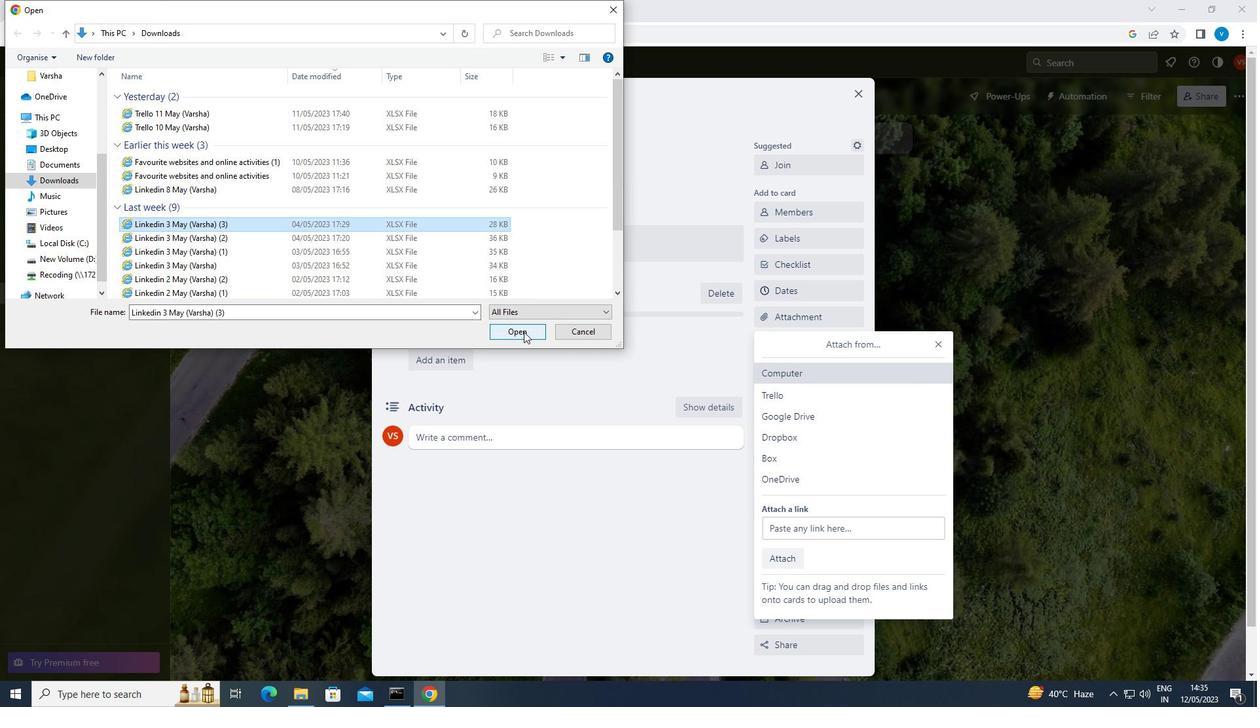 
Action: Mouse moved to (784, 336)
Screenshot: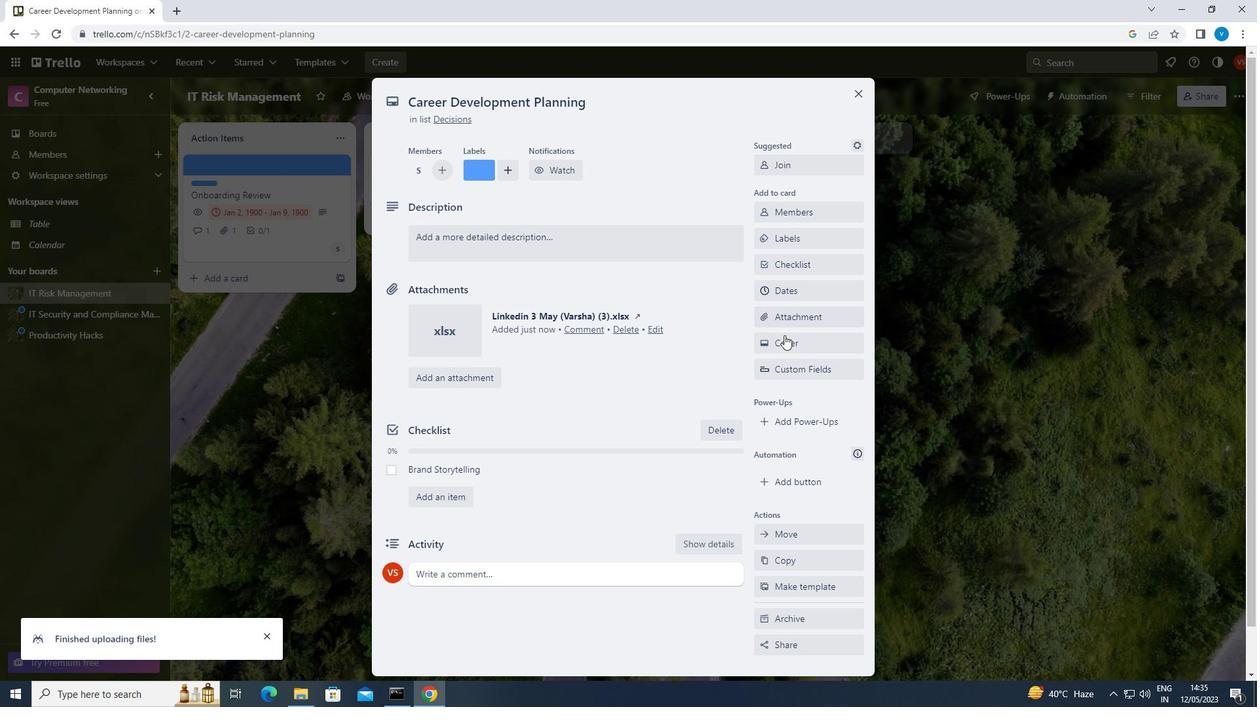 
Action: Mouse pressed left at (784, 336)
Screenshot: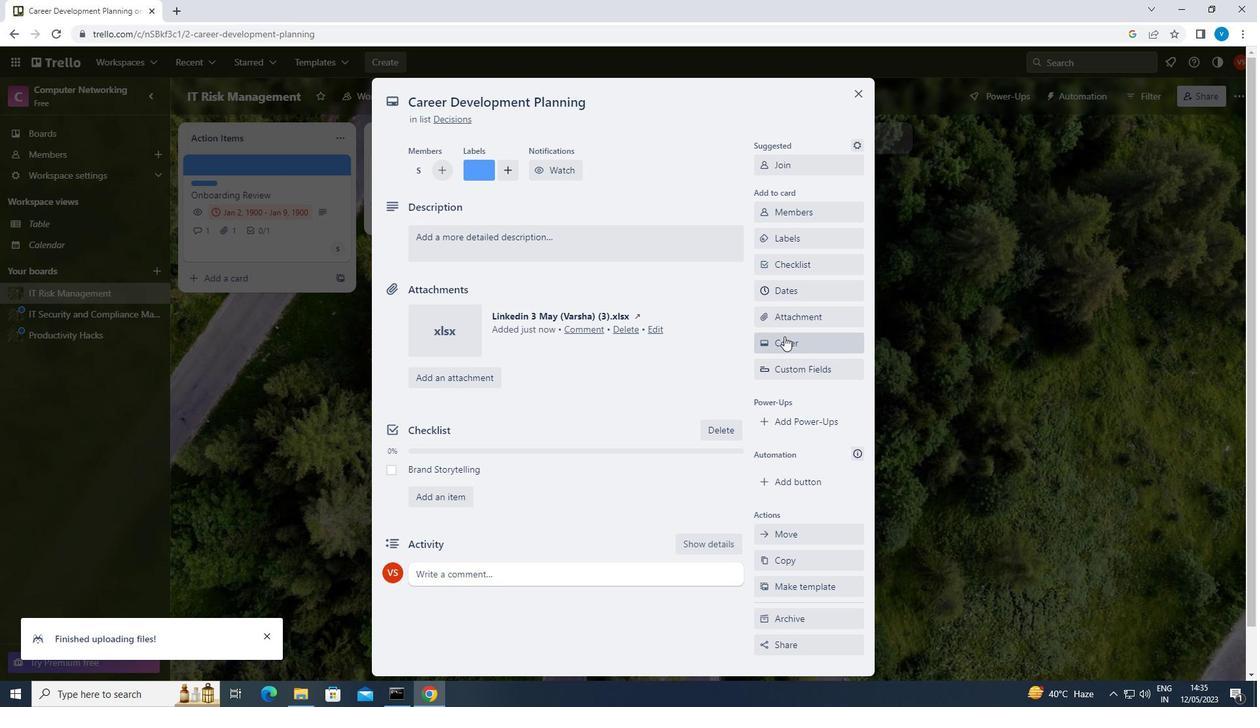 
Action: Mouse moved to (761, 442)
Screenshot: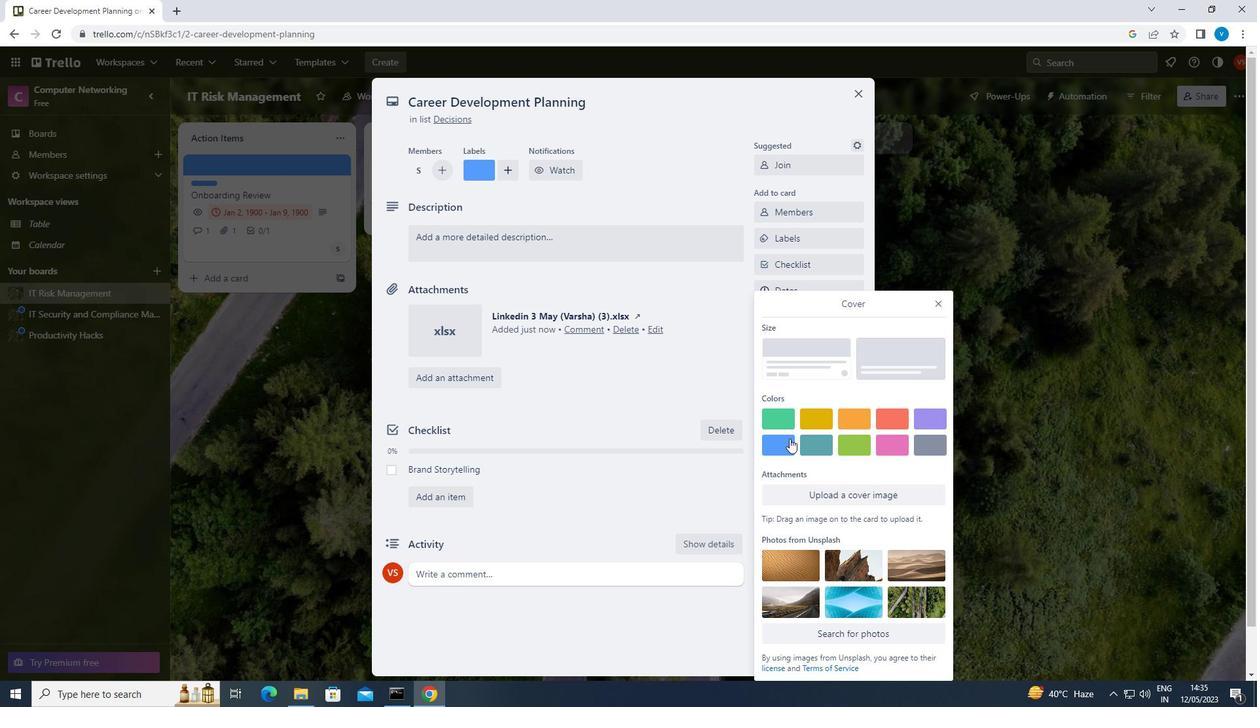 
Action: Mouse pressed left at (761, 442)
Screenshot: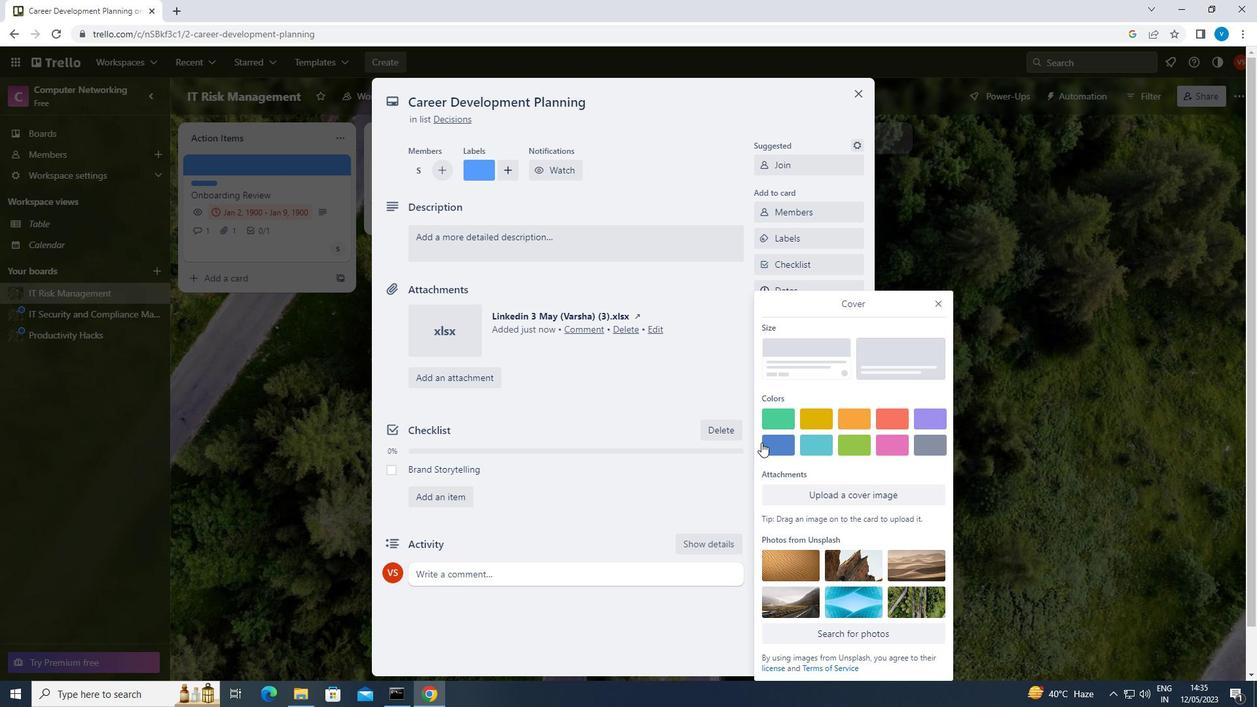 
Action: Mouse moved to (939, 277)
Screenshot: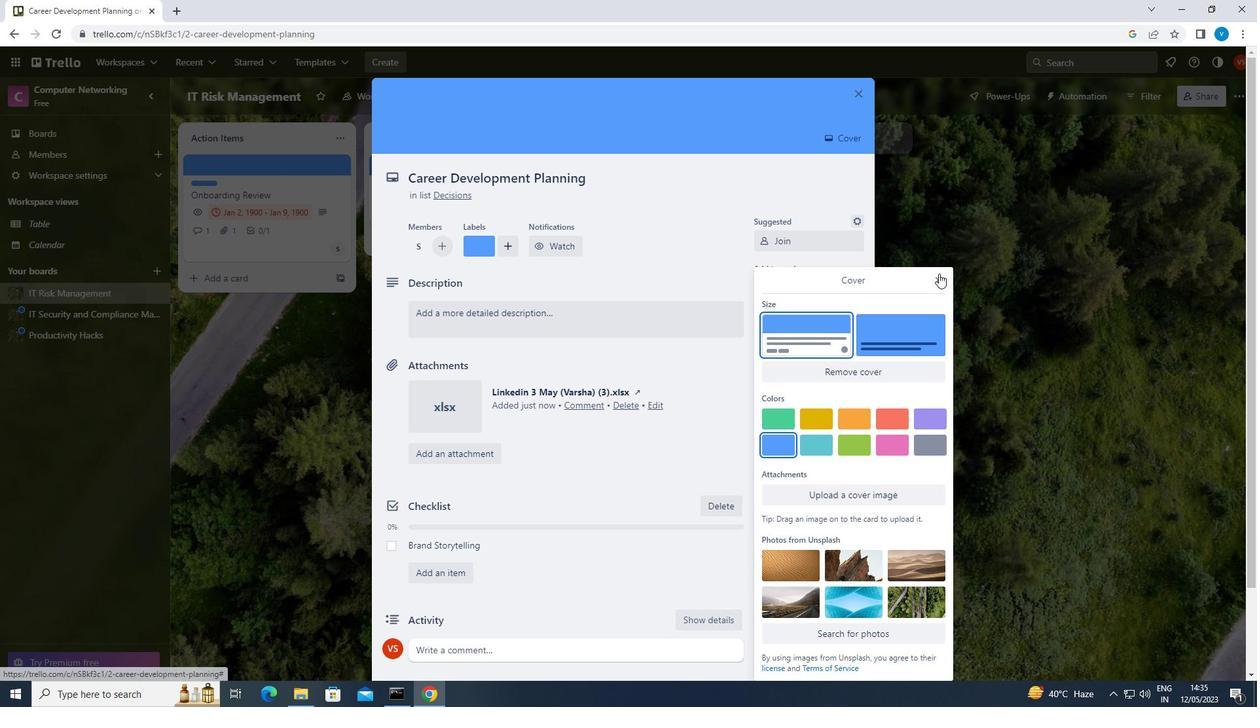 
Action: Mouse pressed left at (939, 277)
Screenshot: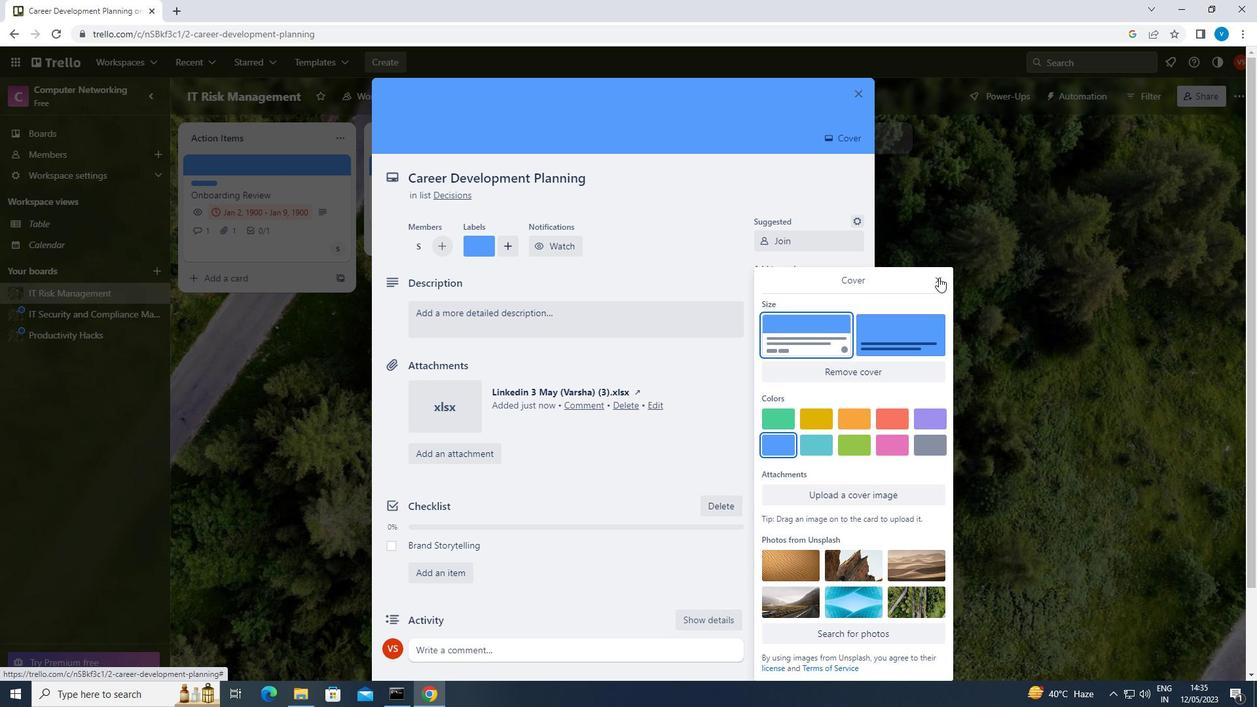 
Action: Mouse moved to (670, 316)
Screenshot: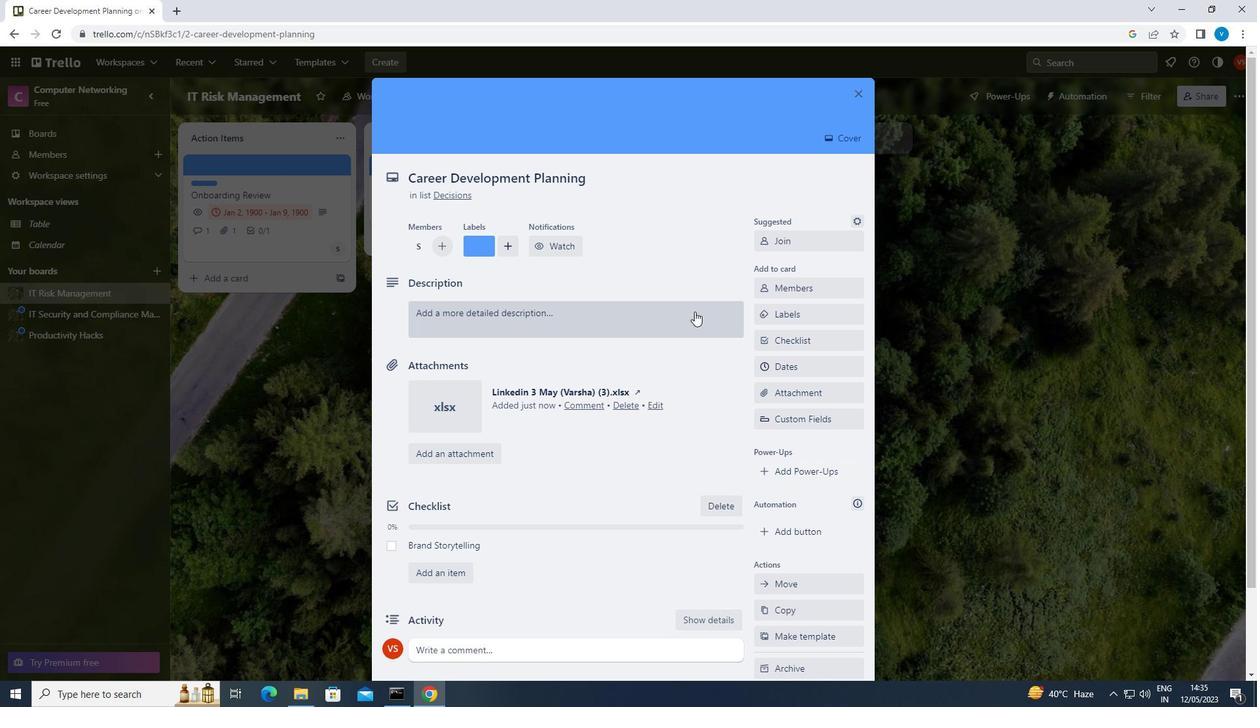 
Action: Mouse pressed left at (670, 316)
Screenshot: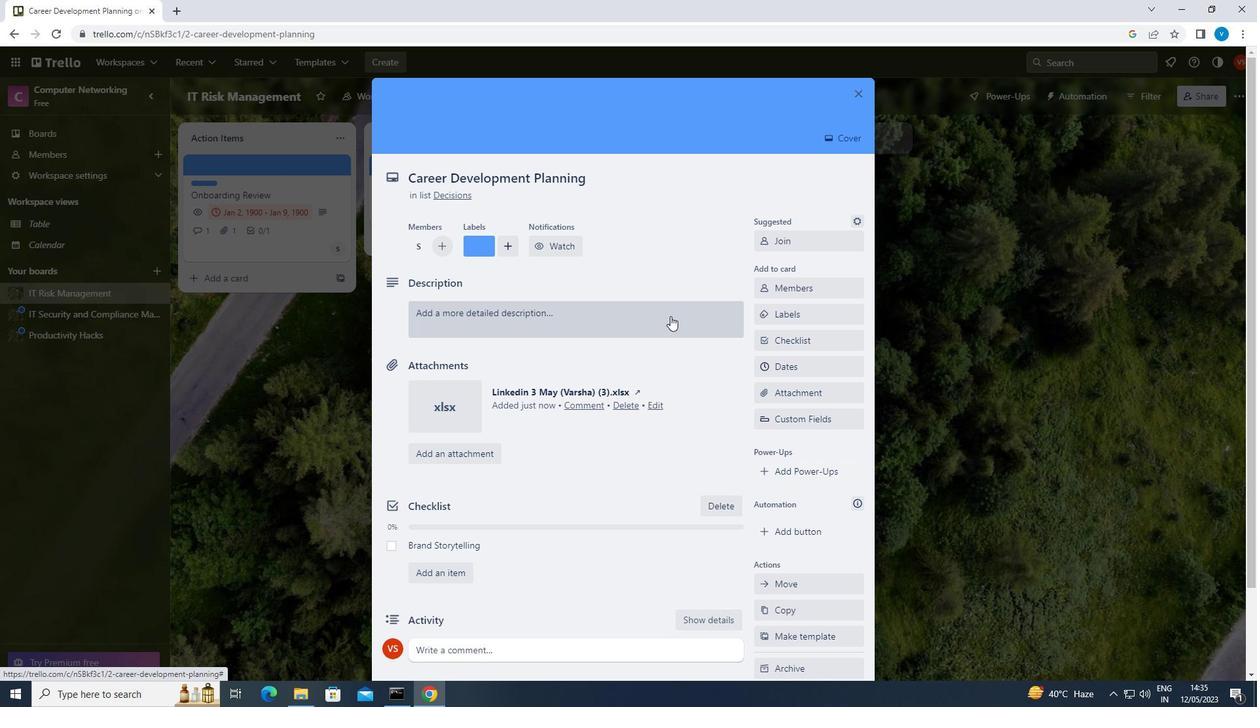 
Action: Mouse moved to (669, 316)
Screenshot: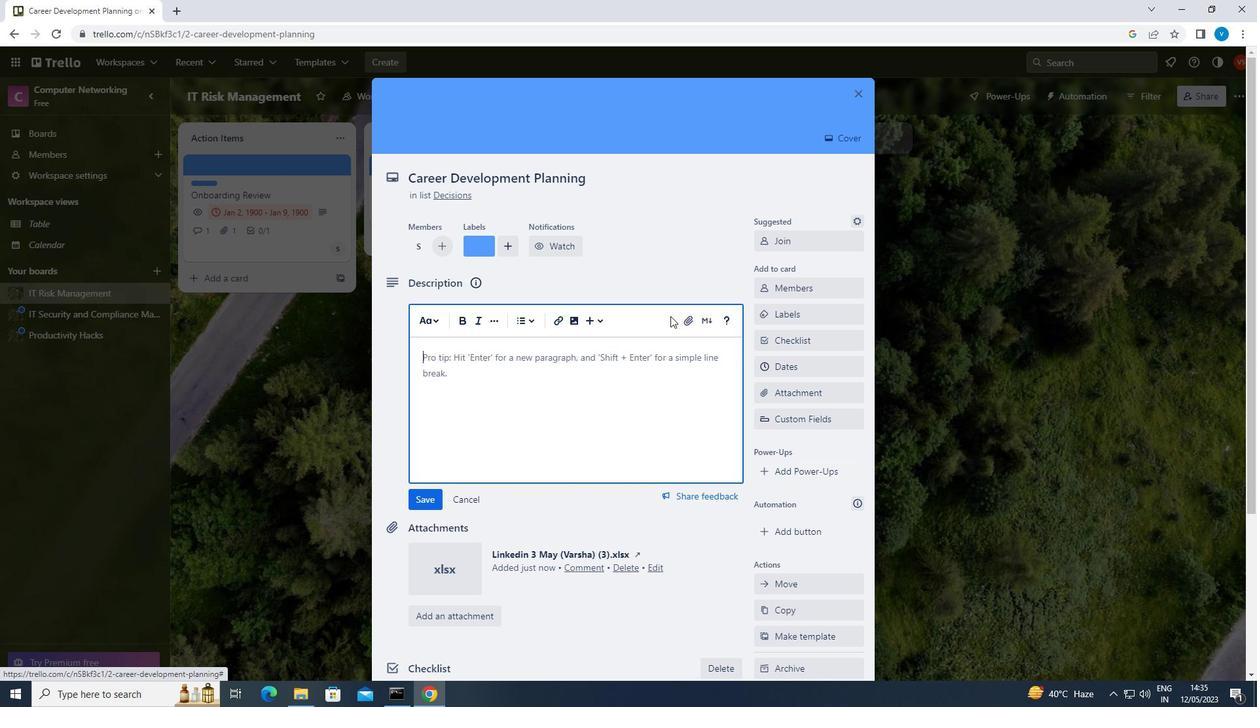 
Action: Key pressed <Key.shift>CREATE<Key.space>AND<Key.space>SEND<Key.space>OUT<Key.space>EMPLOYEE<Key.space>ENGAGEMENT<Key.space>SURVEY<Key.space>ON<Key.space>COMPANY<Key.space>CULTURE
Screenshot: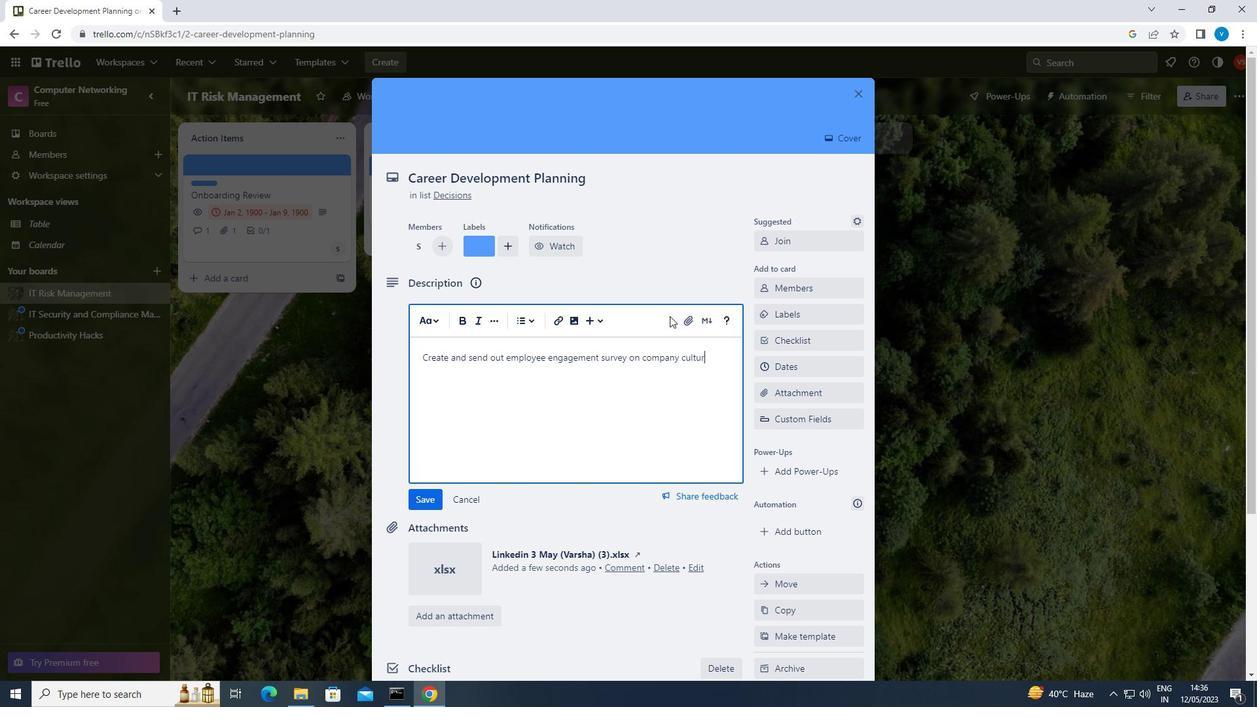 
Action: Mouse moved to (427, 496)
Screenshot: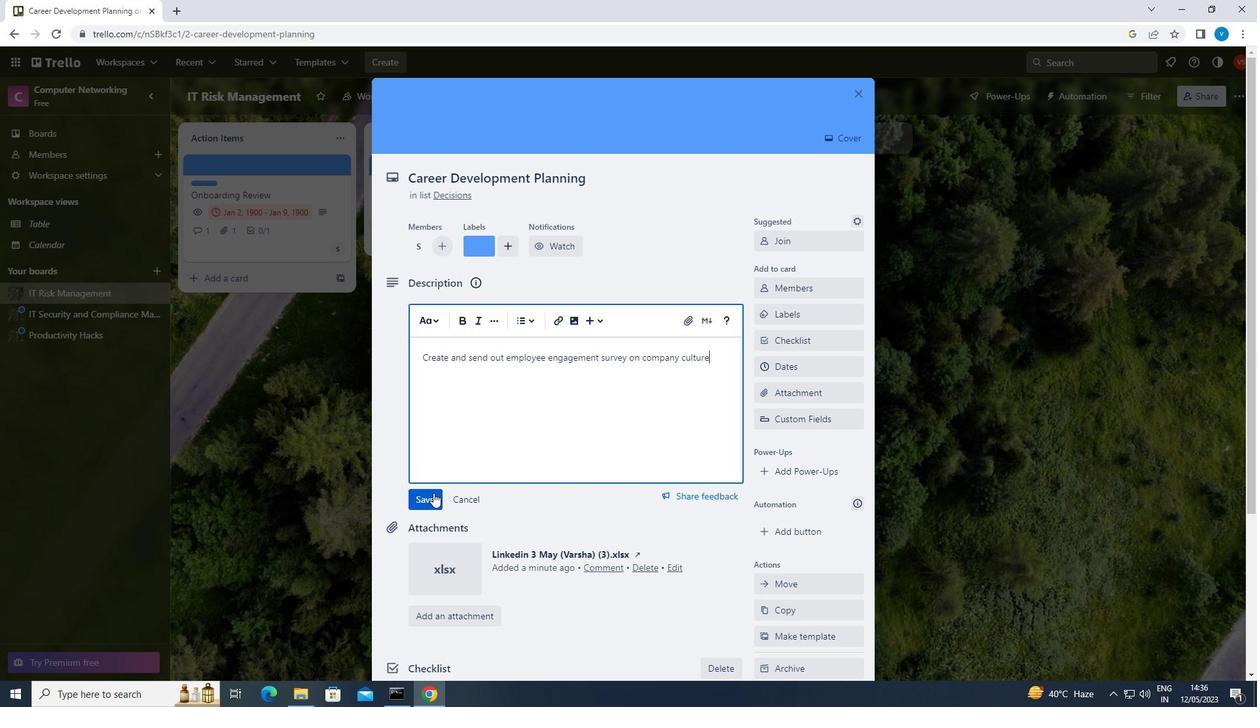 
Action: Mouse pressed left at (427, 496)
Screenshot: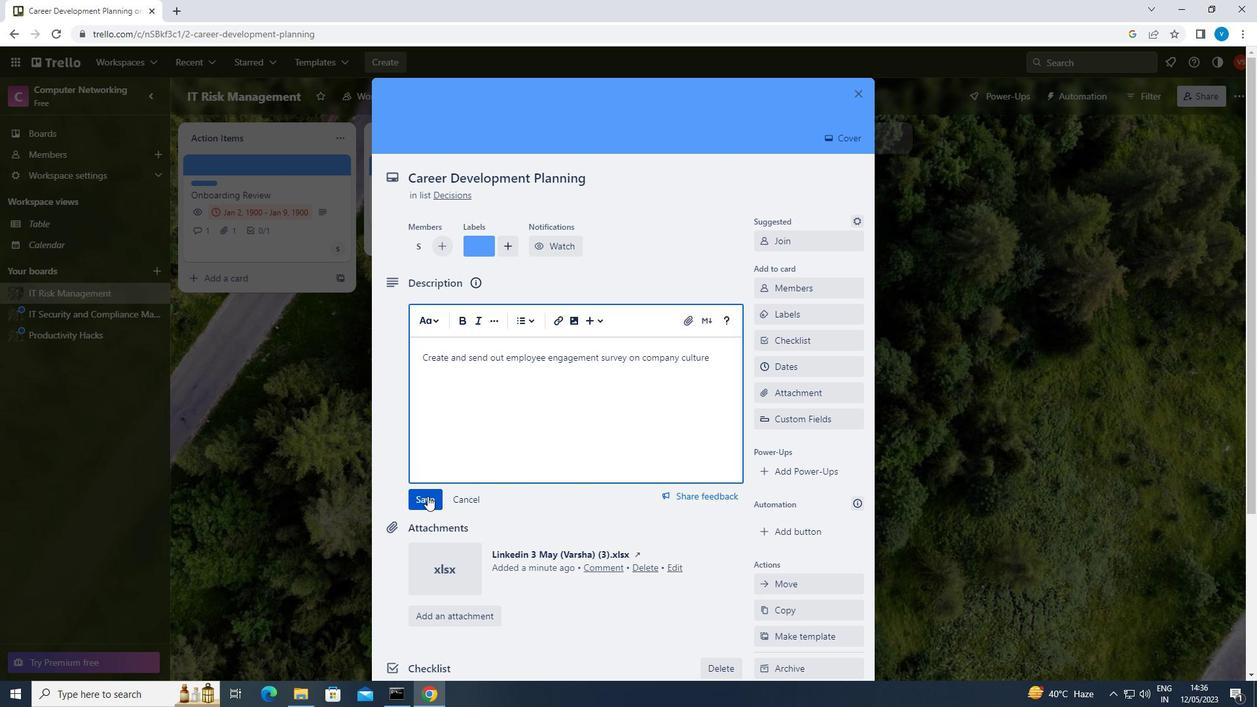 
Action: Mouse moved to (506, 452)
Screenshot: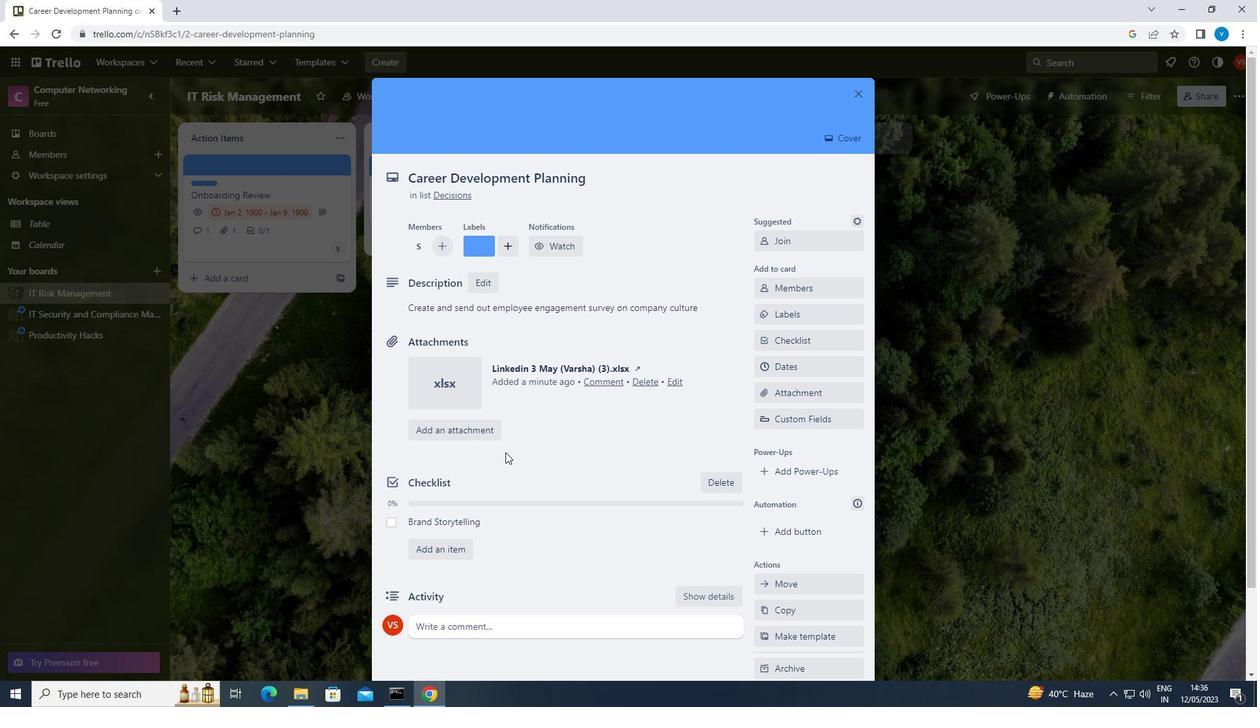 
Action: Mouse scrolled (506, 451) with delta (0, 0)
Screenshot: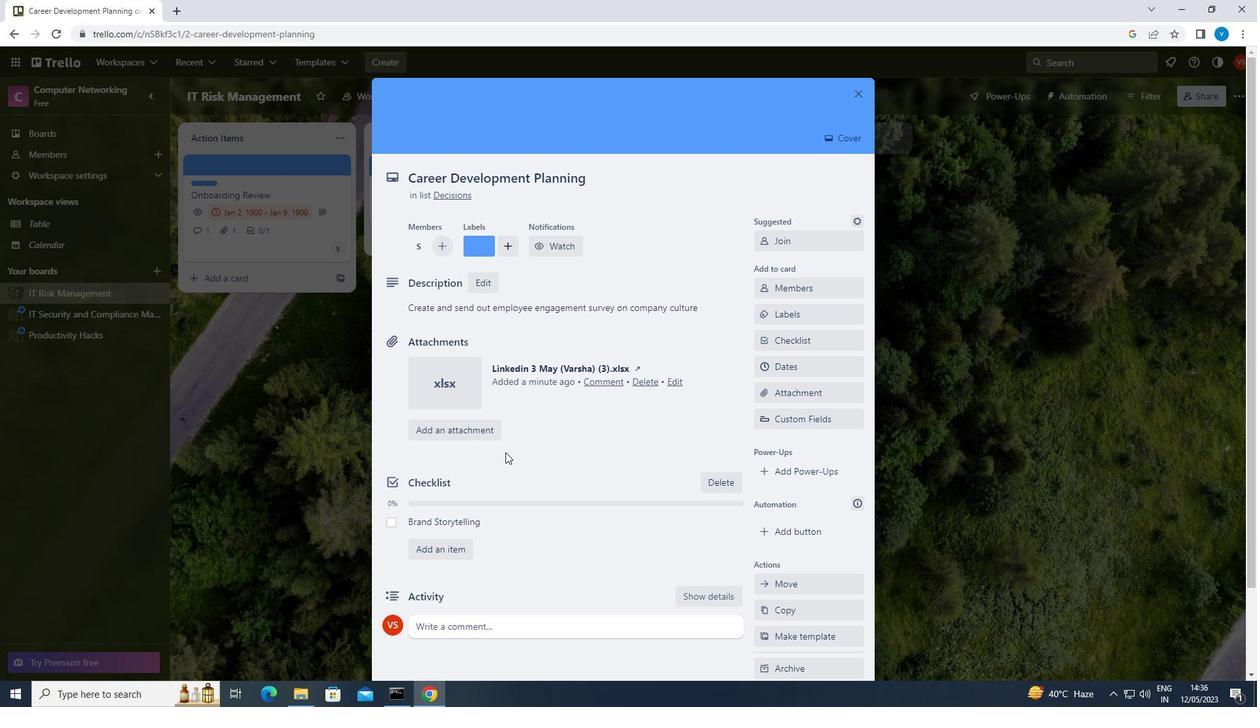 
Action: Mouse moved to (507, 451)
Screenshot: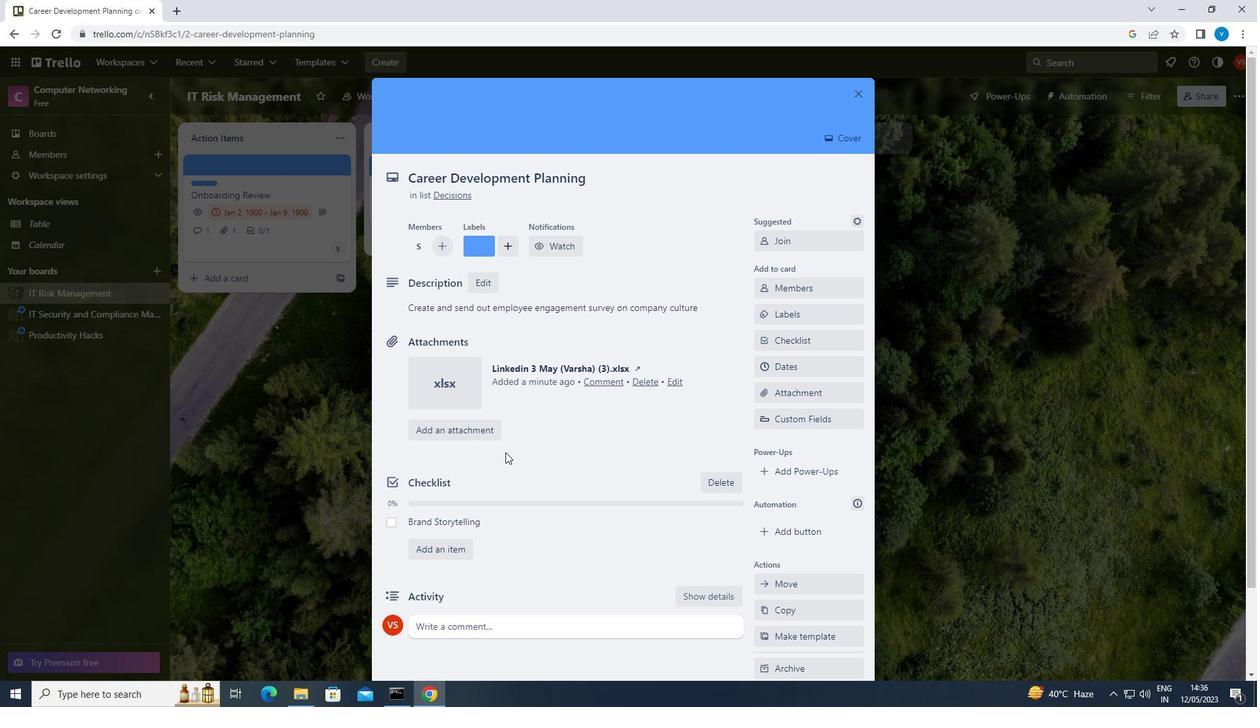 
Action: Mouse scrolled (507, 451) with delta (0, 0)
Screenshot: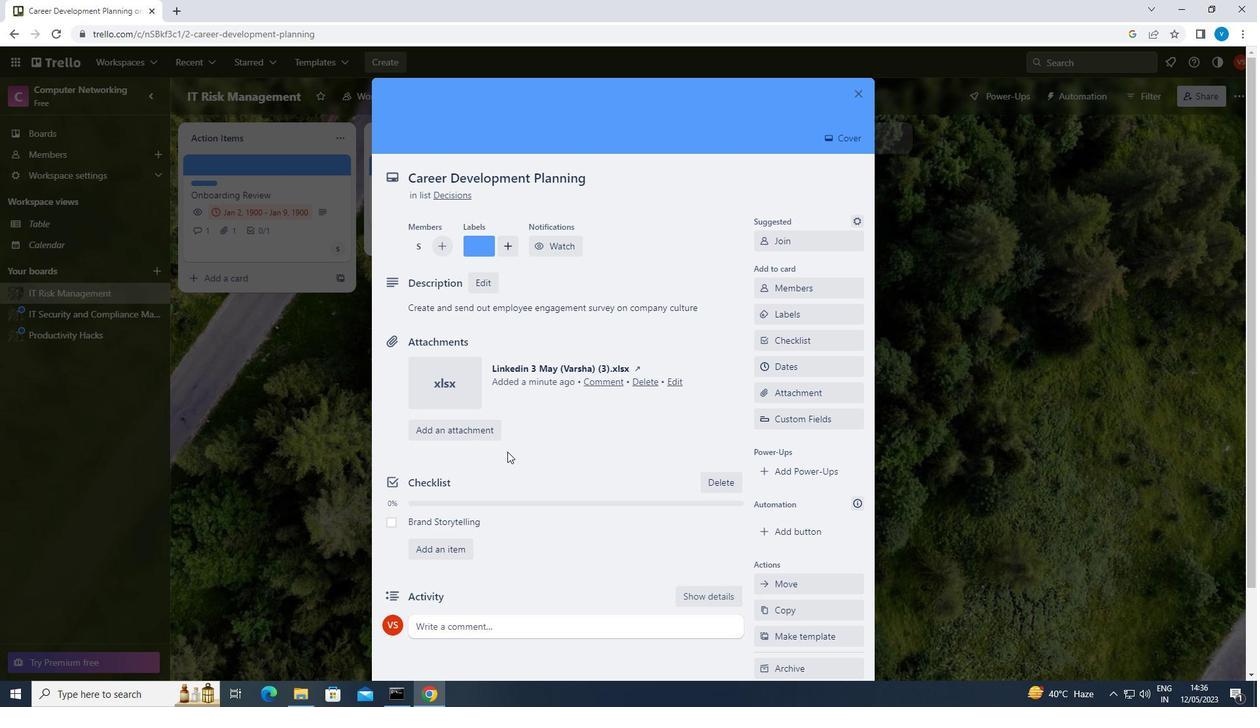 
Action: Mouse scrolled (507, 451) with delta (0, 0)
Screenshot: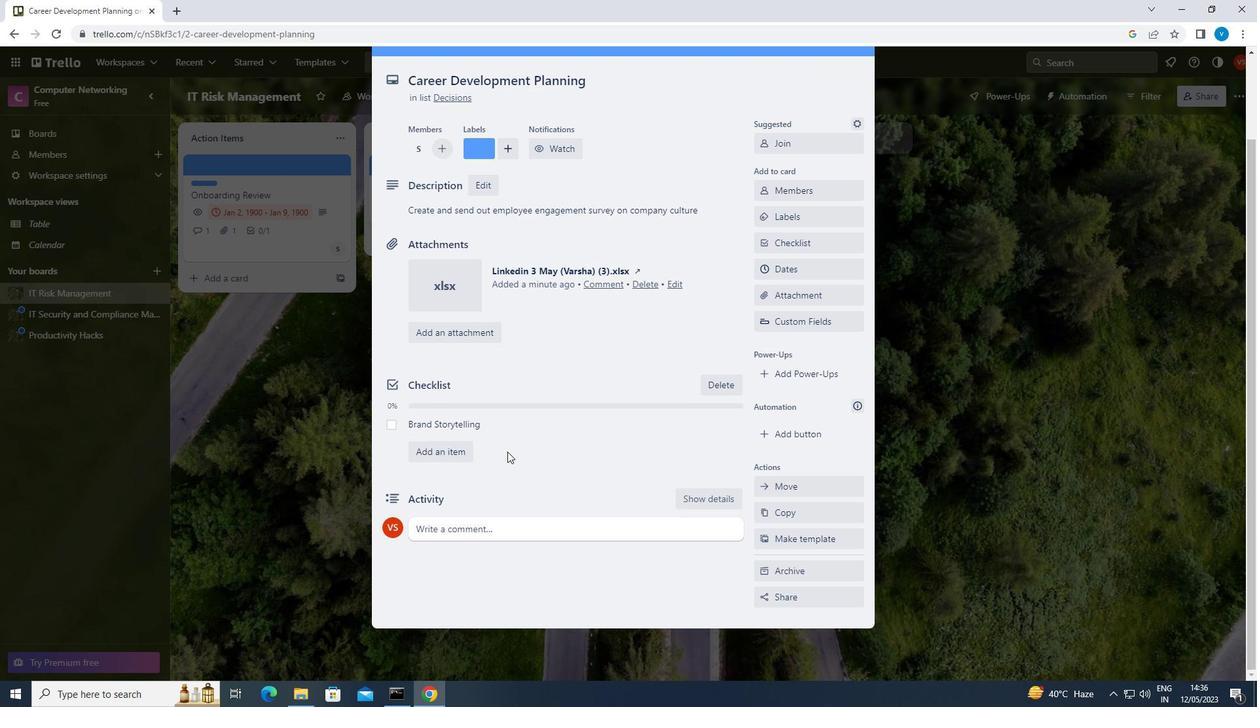 
Action: Mouse moved to (472, 522)
Screenshot: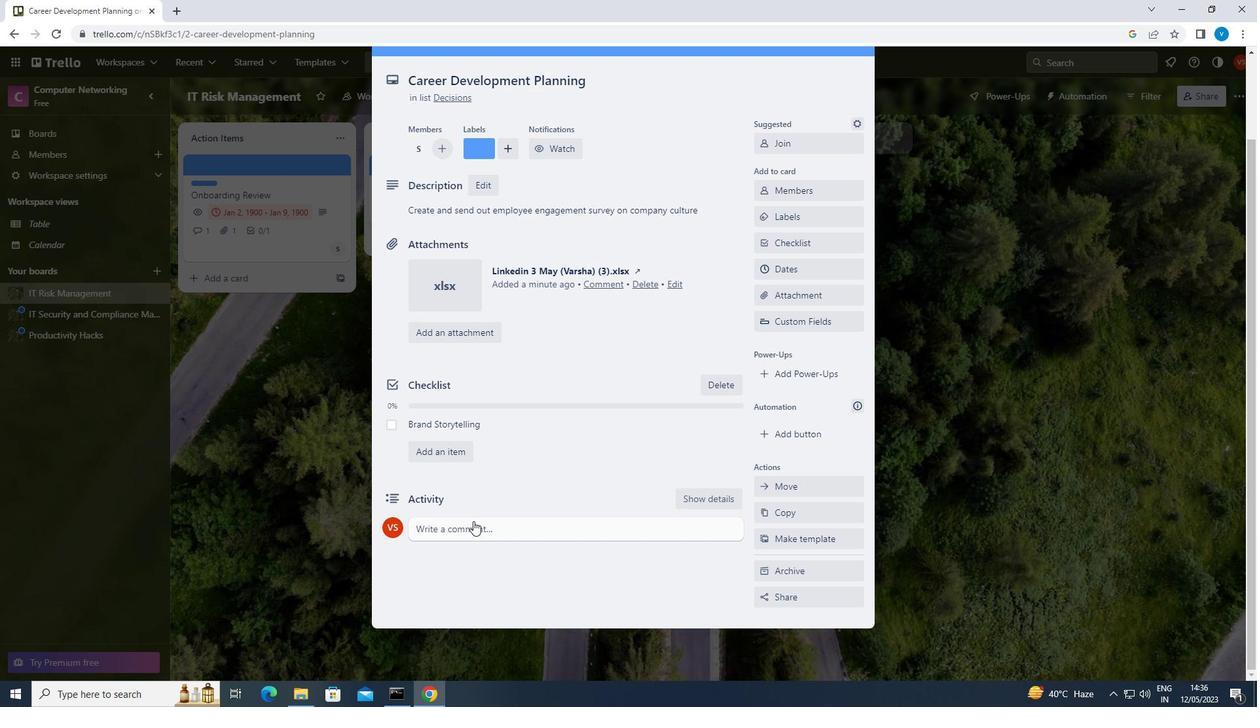 
Action: Mouse pressed left at (472, 522)
Screenshot: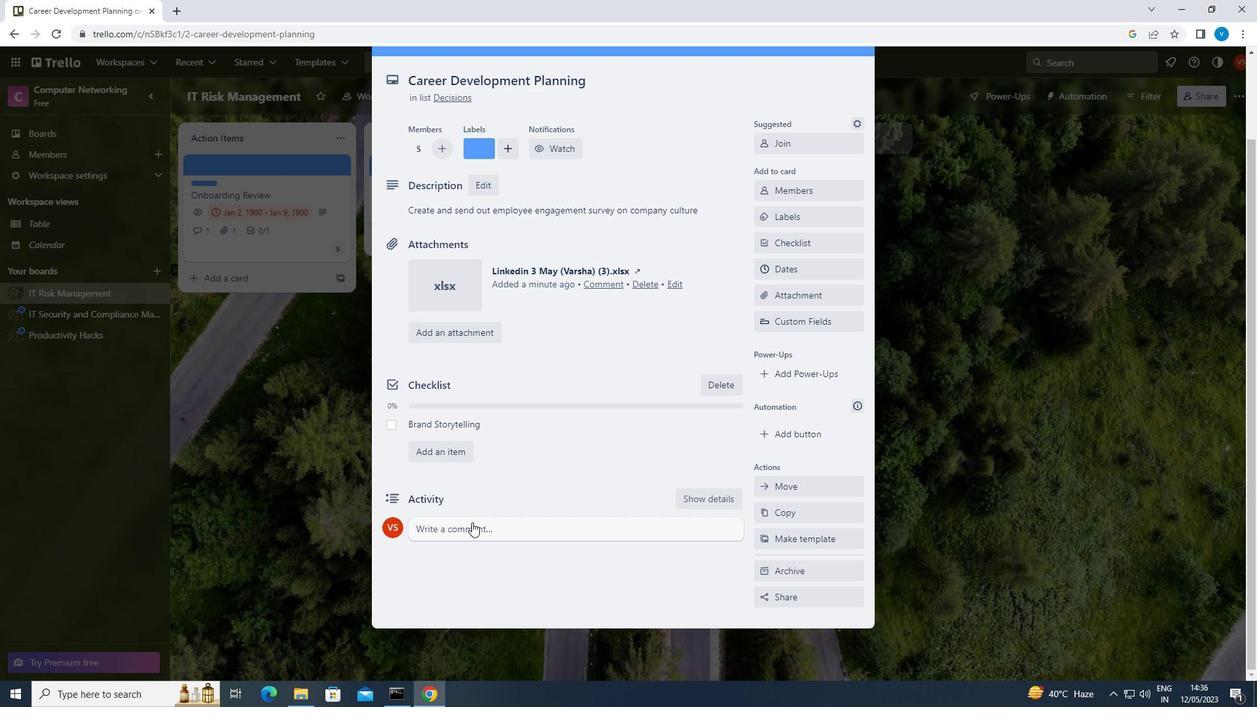 
Action: Key pressed <Key.shift>SINCE<Key.space>THIS<Key.space>ITEM<Key.space>REQUIRES<Key.space>INPUT<Key.space>FROM<Key.space>MULTIPLE<Key.space>TEAM<Key.space>MEMBERS,<Key.space>LET<Key.space>US<Key.space>MAKE<Key.space>SURE<Key.space>EVERYONE<Key.space>IS<Key.space>ON<Key.space>THE<Key.space>SAME<Key.space>PAGE<Key.space>BEFORE<Key.space>MOVING<Key.space>FORWARD.
Screenshot: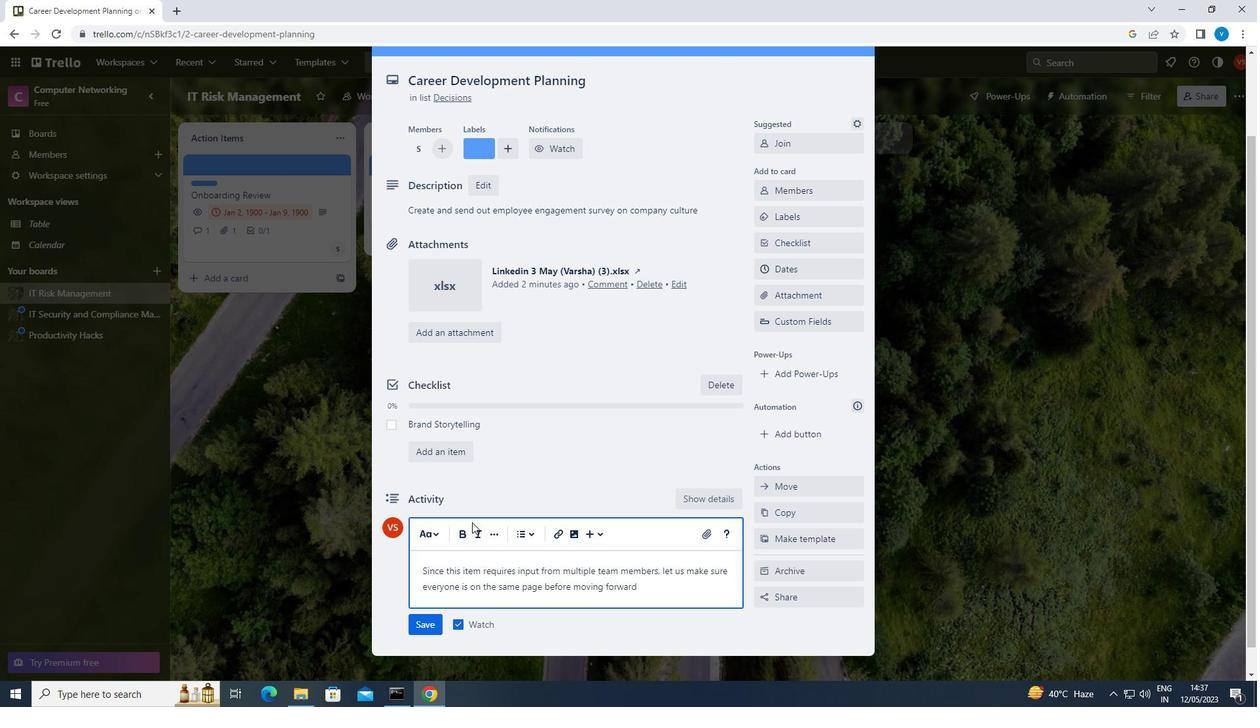 
Action: Mouse moved to (428, 618)
Screenshot: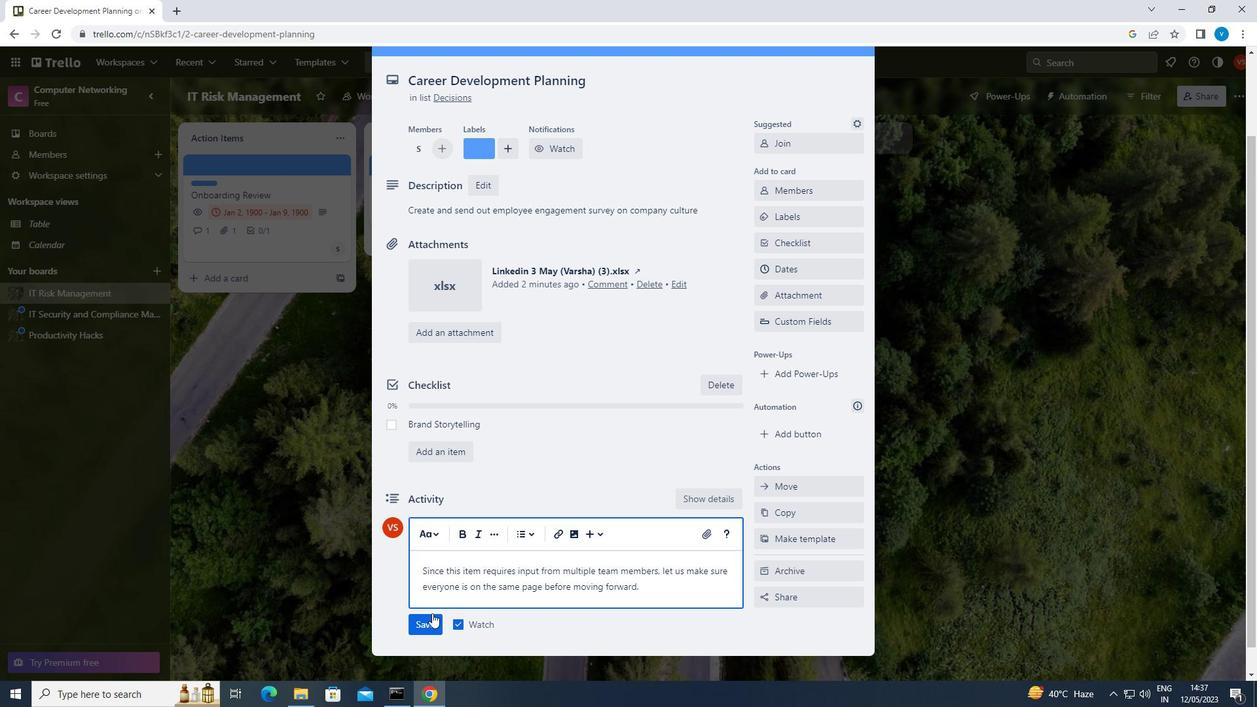 
Action: Mouse pressed left at (428, 618)
Screenshot: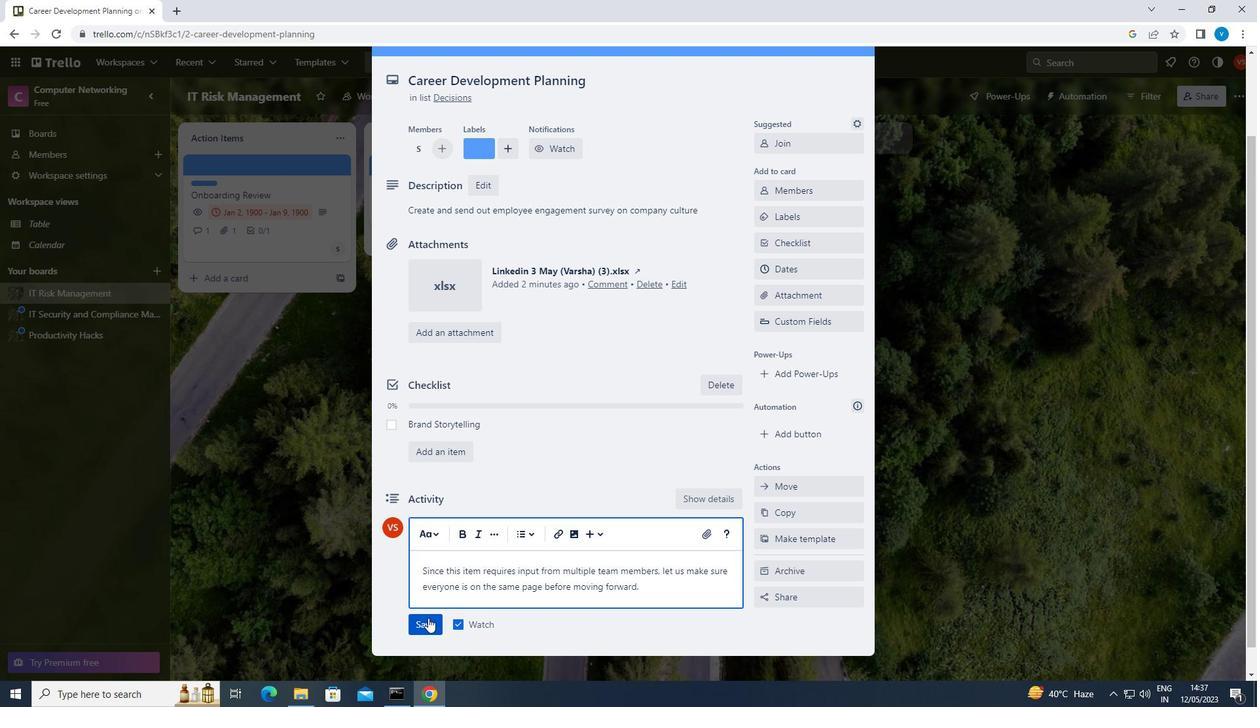 
Action: Mouse moved to (837, 275)
Screenshot: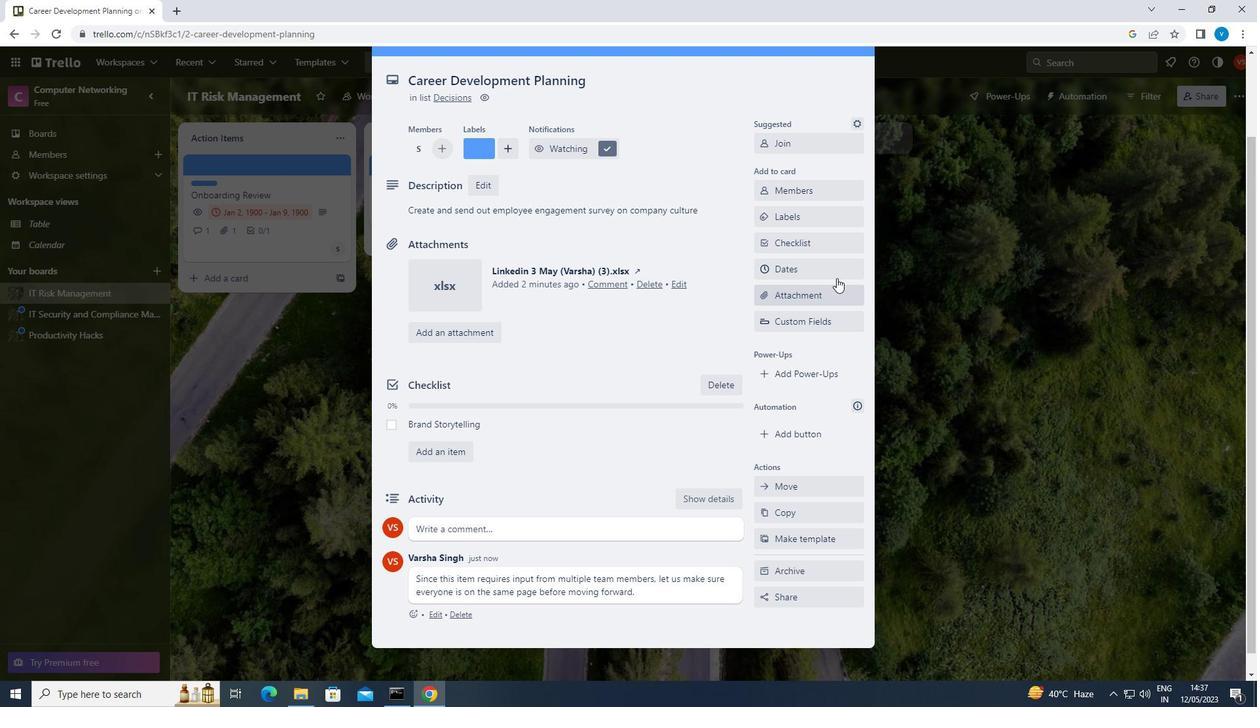 
Action: Mouse pressed left at (837, 275)
Screenshot: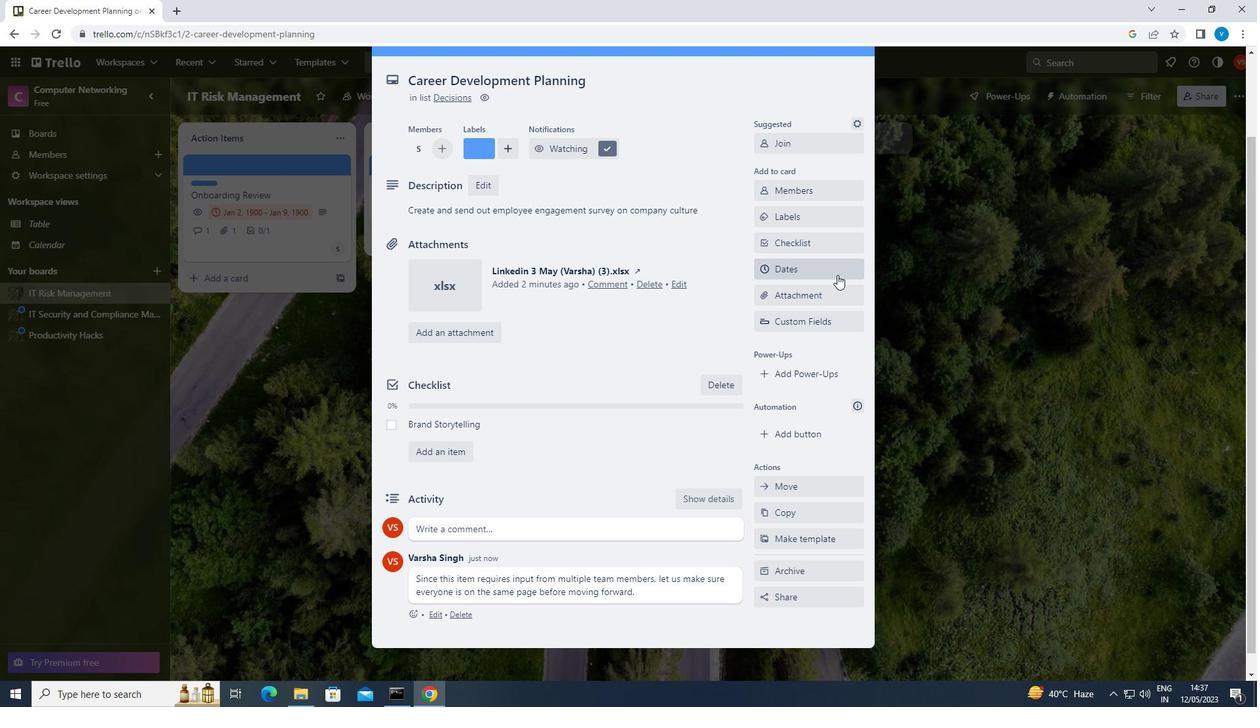 
Action: Mouse moved to (766, 332)
Screenshot: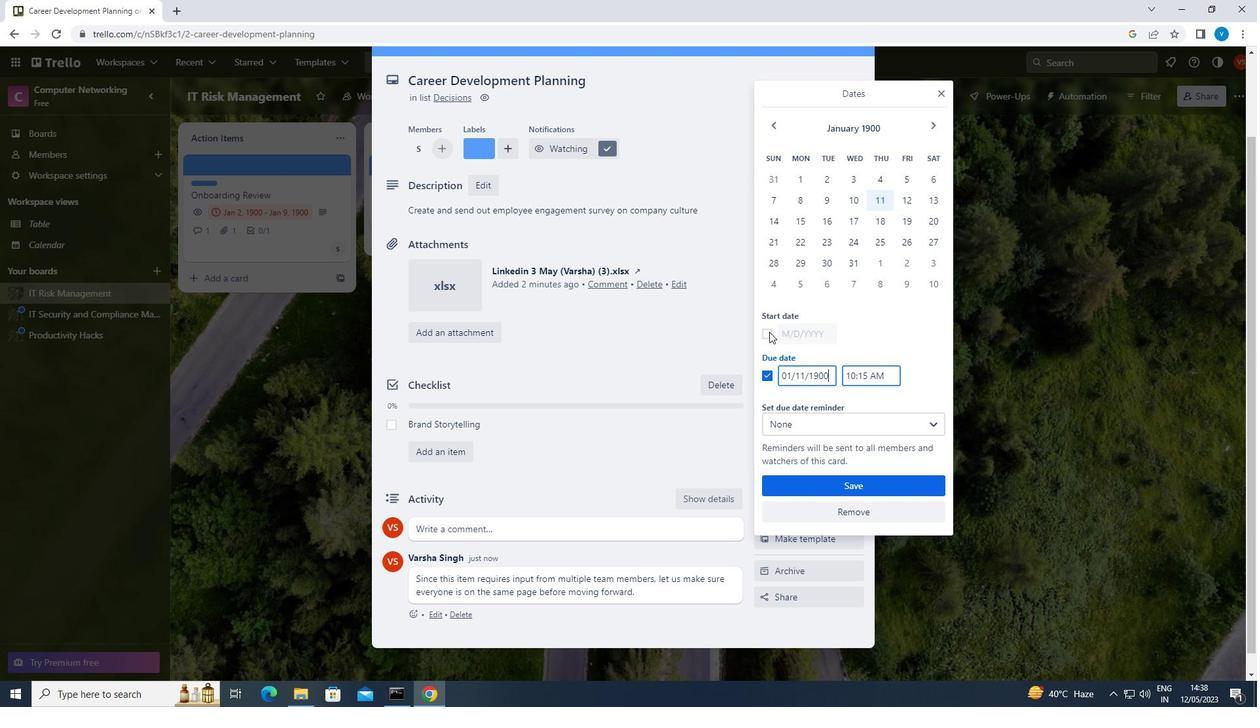 
Action: Mouse pressed left at (766, 332)
Screenshot: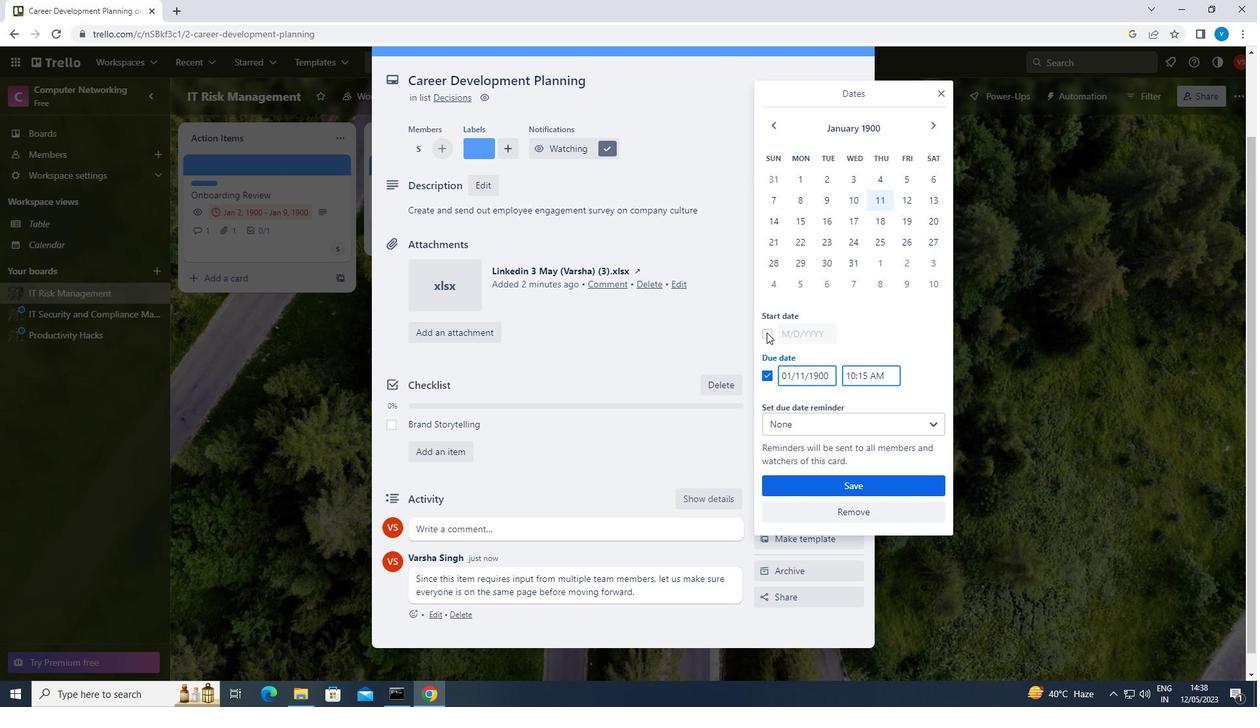 
Action: Mouse moved to (827, 332)
Screenshot: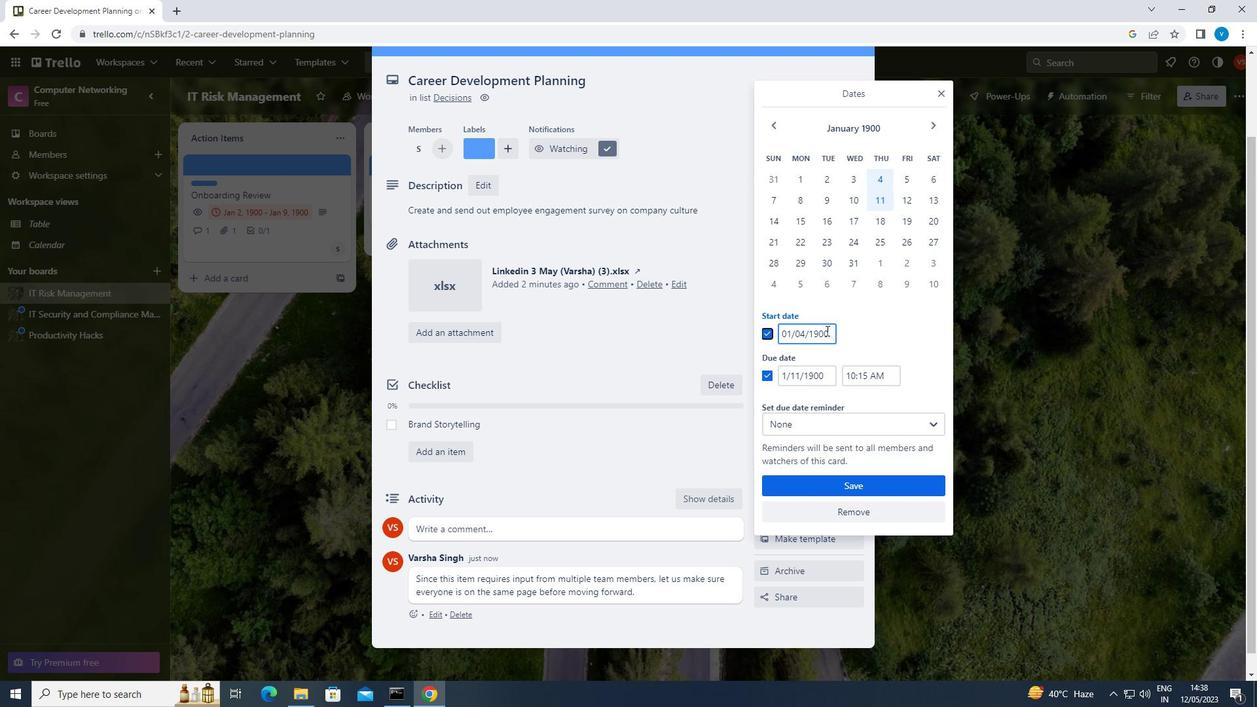 
Action: Mouse pressed left at (827, 332)
Screenshot: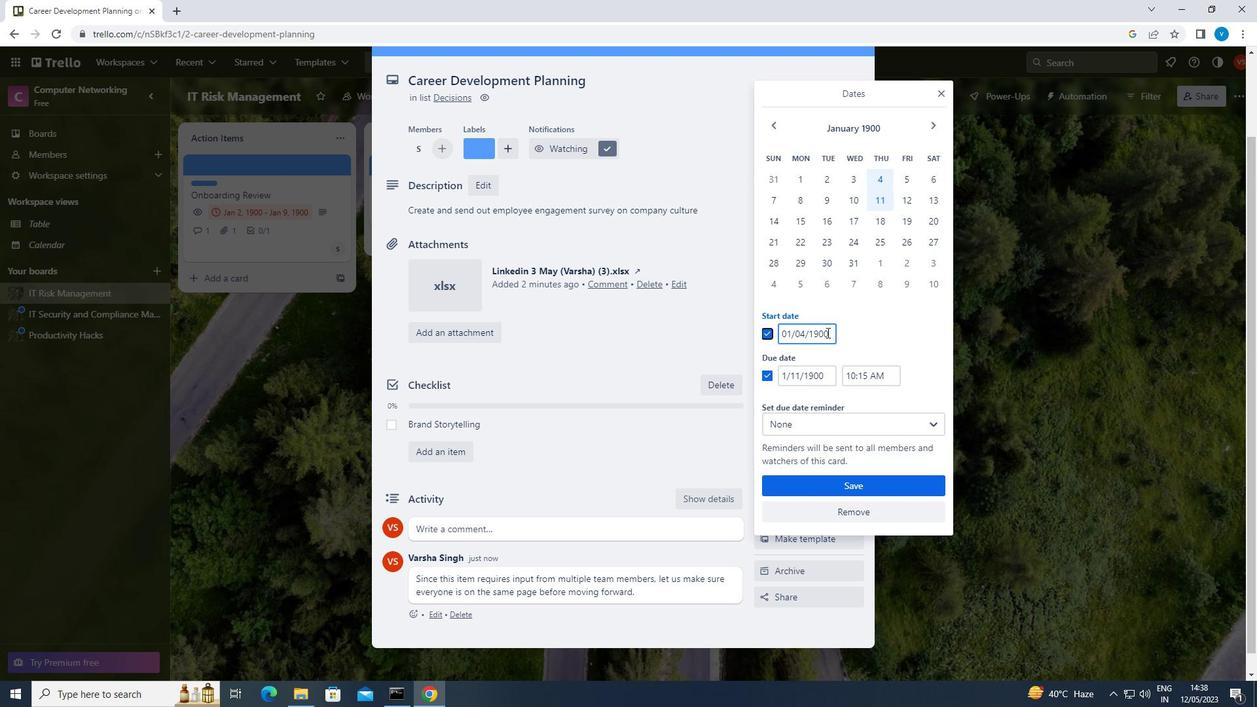 
Action: Mouse moved to (827, 332)
Screenshot: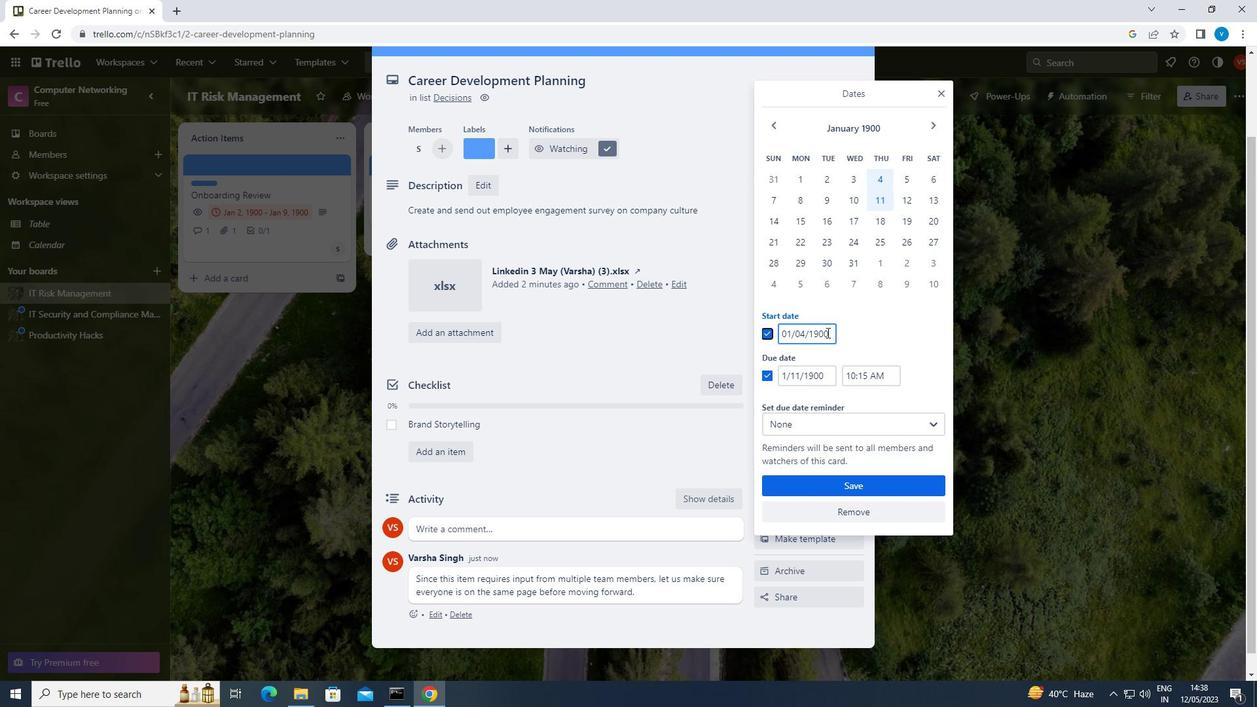 
Action: Key pressed <Key.backspace><Key.backspace><Key.backspace><Key.backspace><Key.backspace><Key.backspace><Key.backspace><Key.backspace><Key.backspace><Key.backspace><Key.backspace><Key.backspace><Key.backspace><Key.backspace>01/05/1900
Screenshot: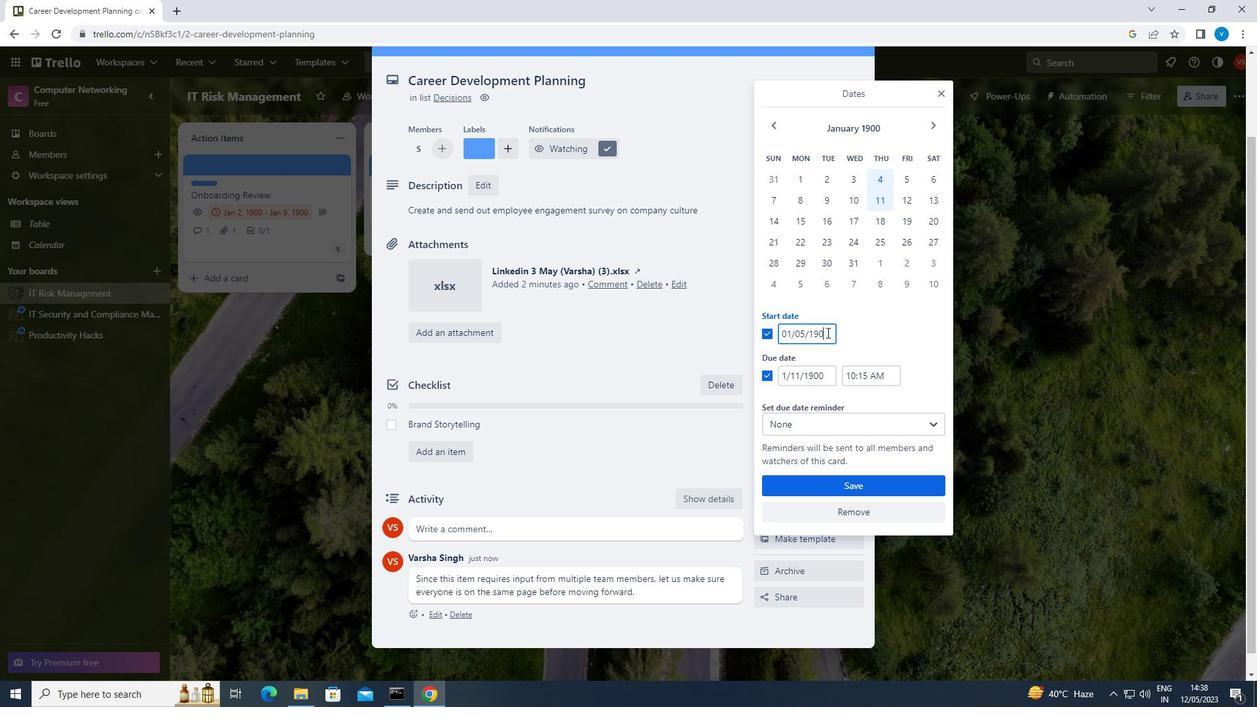 
Action: Mouse moved to (829, 377)
Screenshot: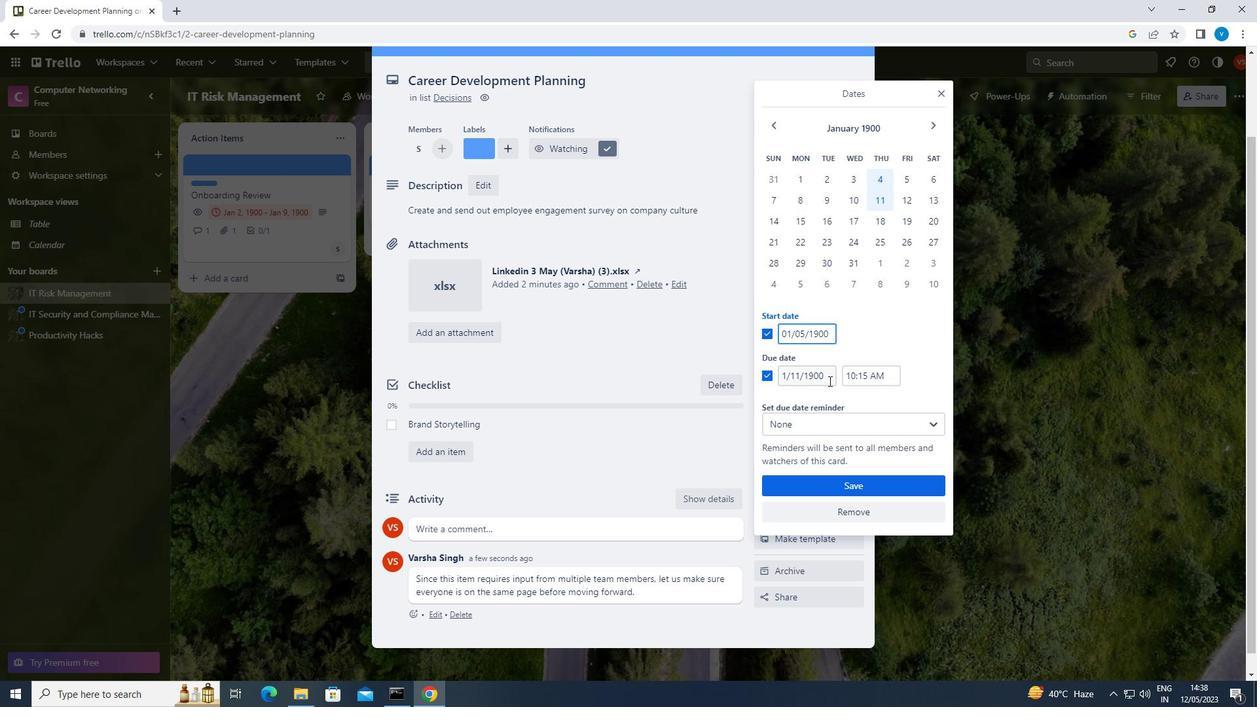 
Action: Mouse pressed left at (829, 377)
Screenshot: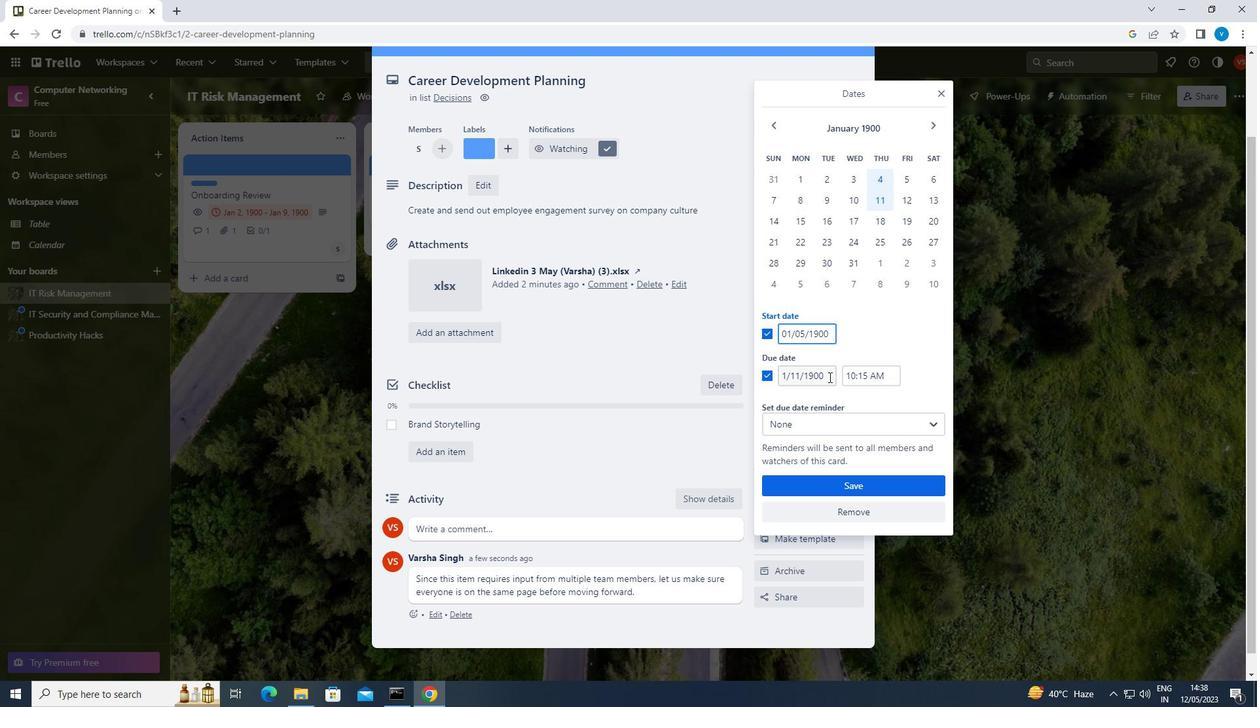 
Action: Key pressed <Key.backspace><Key.backspace><Key.backspace><Key.backspace><Key.backspace><Key.backspace><Key.backspace><Key.backspace><Key.backspace><Key.backspace><Key.backspace><Key.backspace><Key.backspace><Key.backspace><Key.backspace>01/12/1900
Screenshot: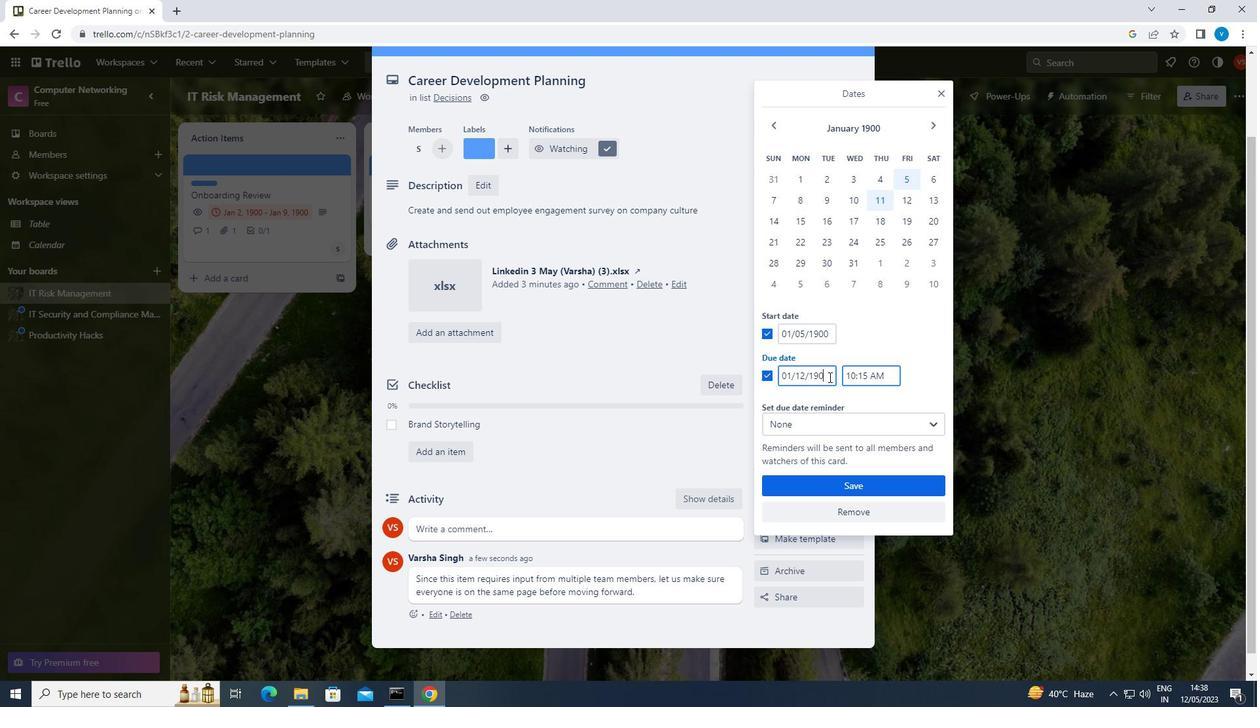 
Action: Mouse moved to (840, 483)
Screenshot: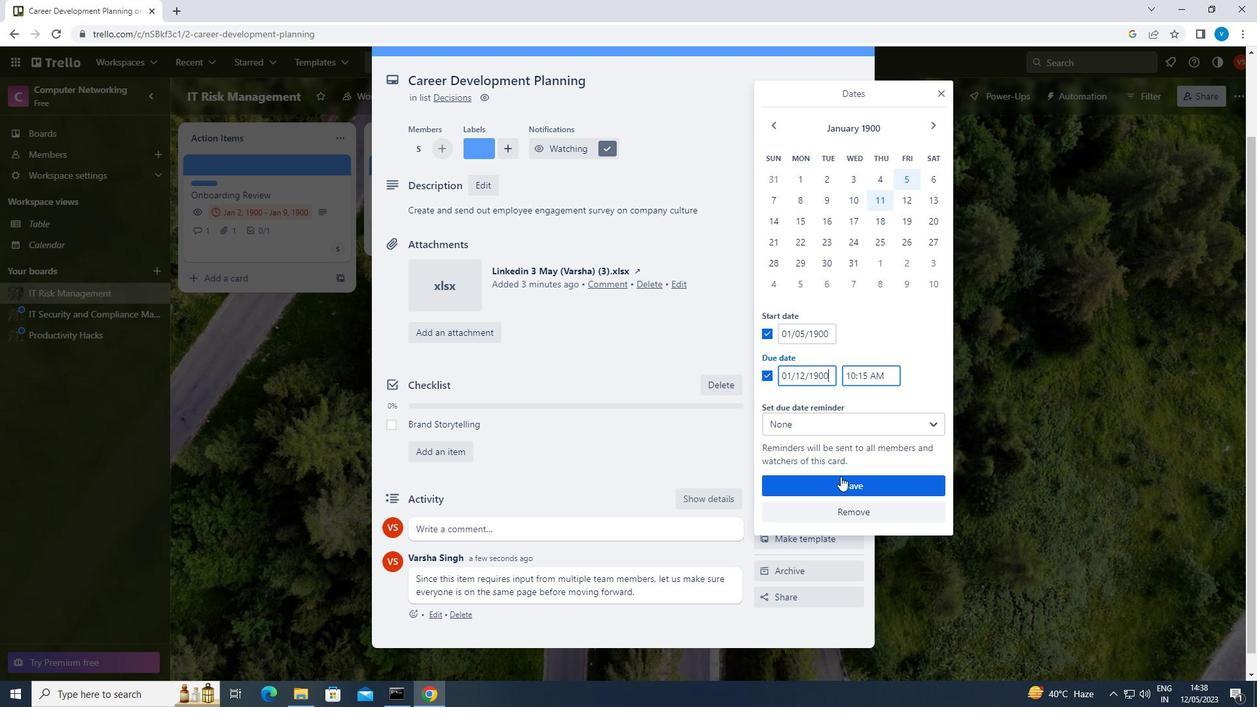 
Action: Mouse pressed left at (840, 483)
Screenshot: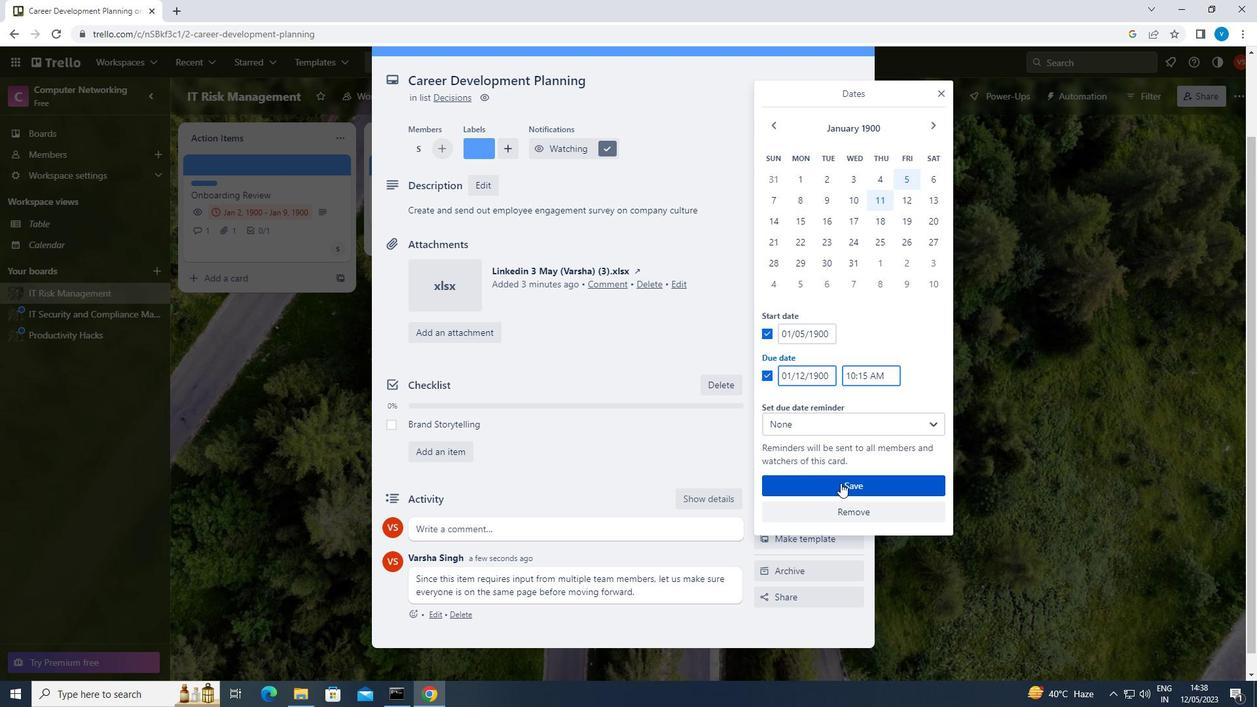 
